 Task: Find a one-way flight from Savannah to Laramie on May 3 for 3 passengers in Premium economy, with specific airlines, 1 carry-on, 3 checked bags, and a budget up to 800, departing between 5:00 PM and 6:00 PM.
Action: Mouse moved to (294, 271)
Screenshot: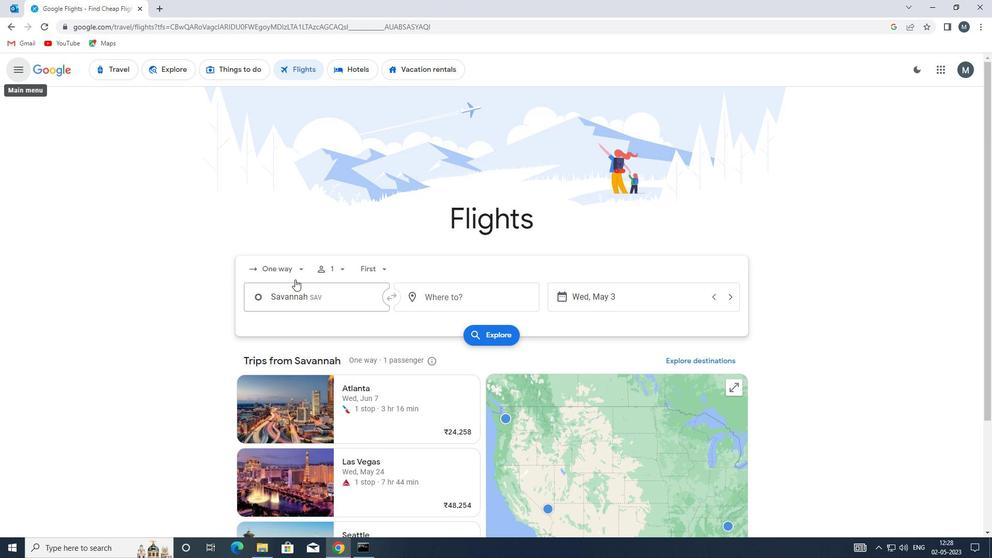 
Action: Mouse pressed left at (294, 271)
Screenshot: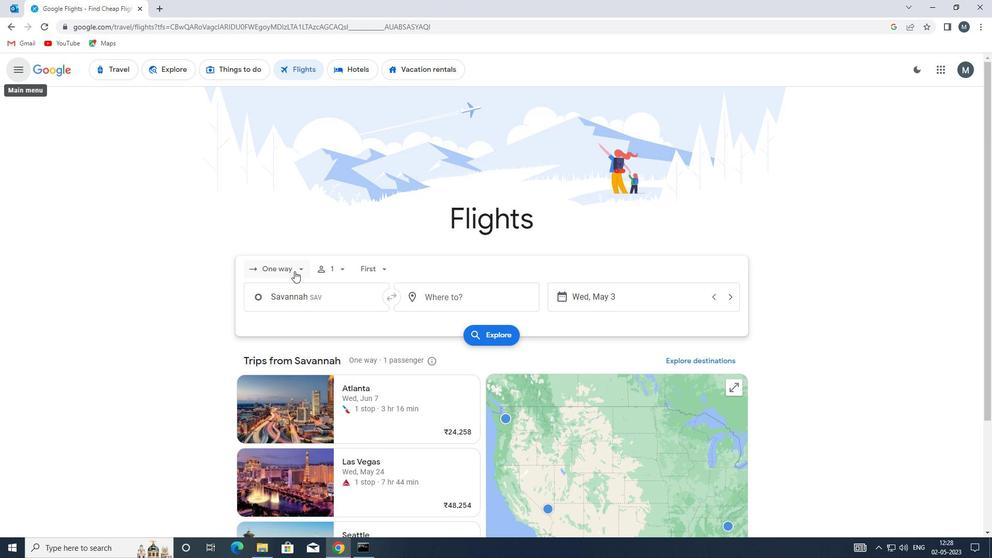 
Action: Mouse moved to (298, 317)
Screenshot: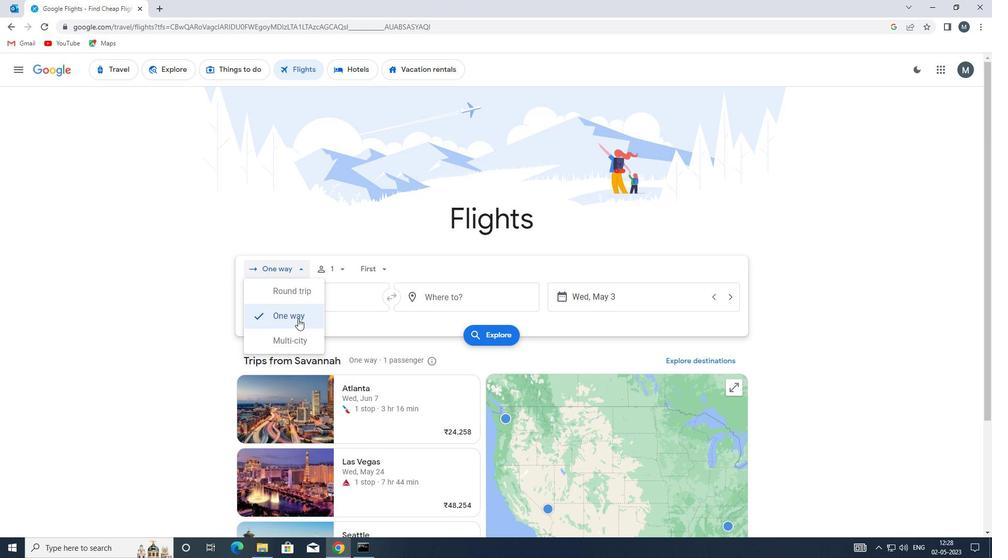 
Action: Mouse pressed left at (298, 317)
Screenshot: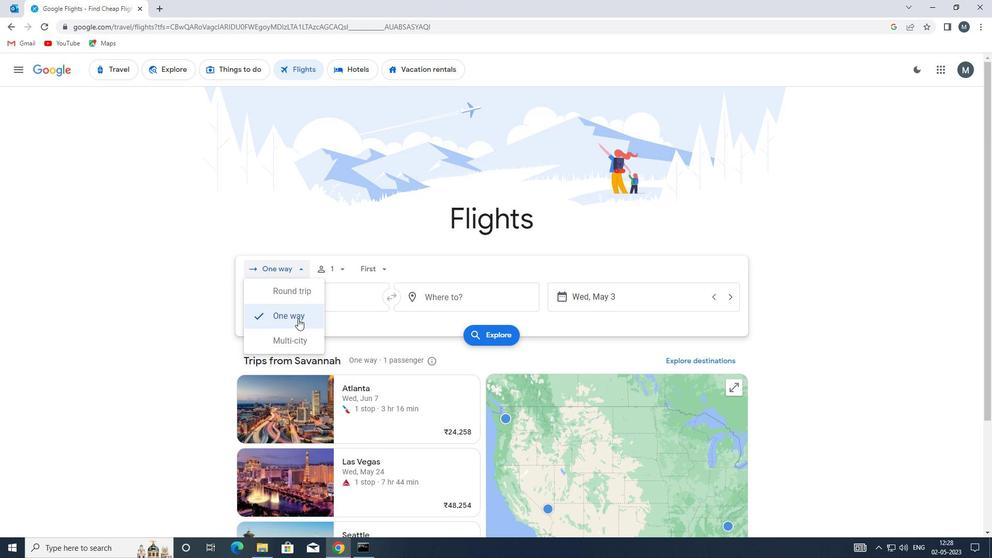 
Action: Mouse moved to (343, 269)
Screenshot: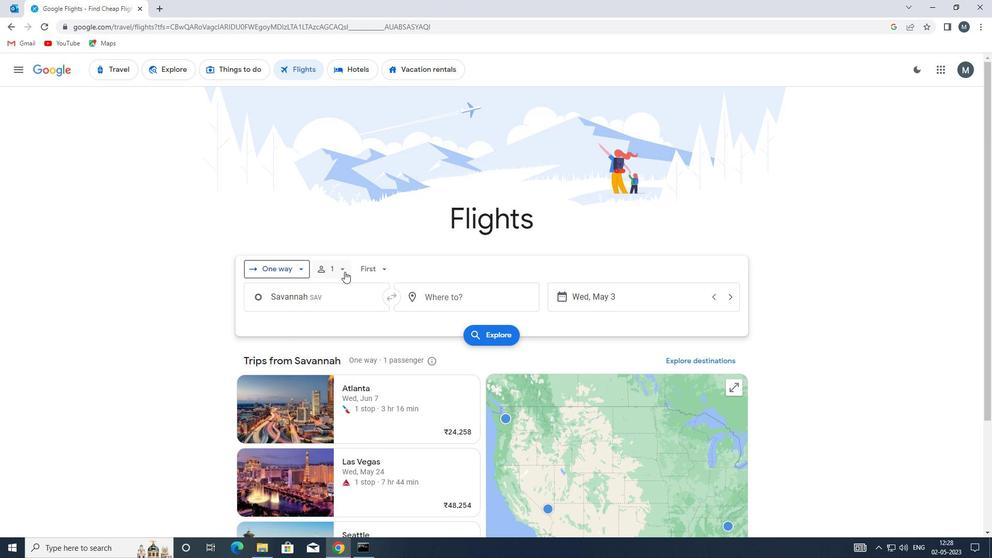 
Action: Mouse pressed left at (343, 269)
Screenshot: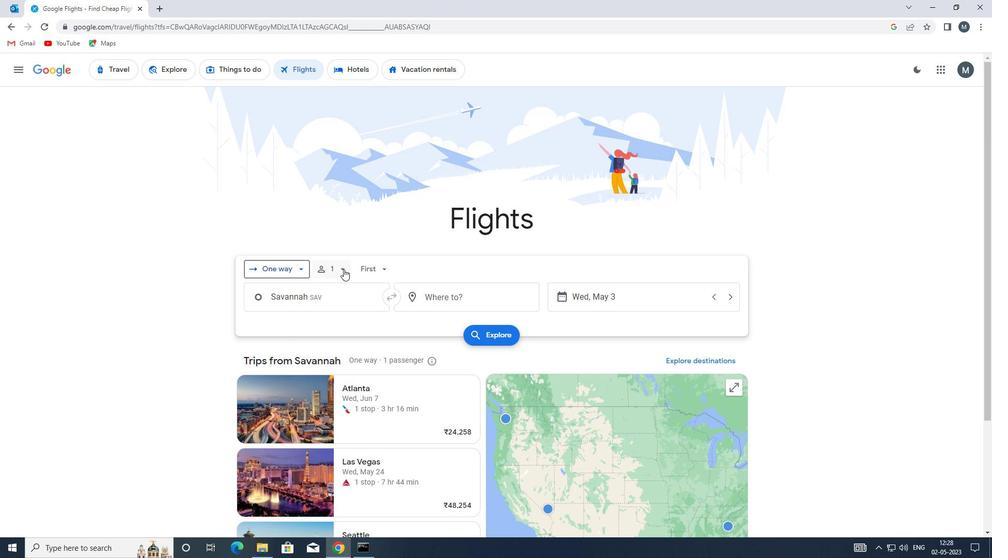 
Action: Mouse moved to (425, 348)
Screenshot: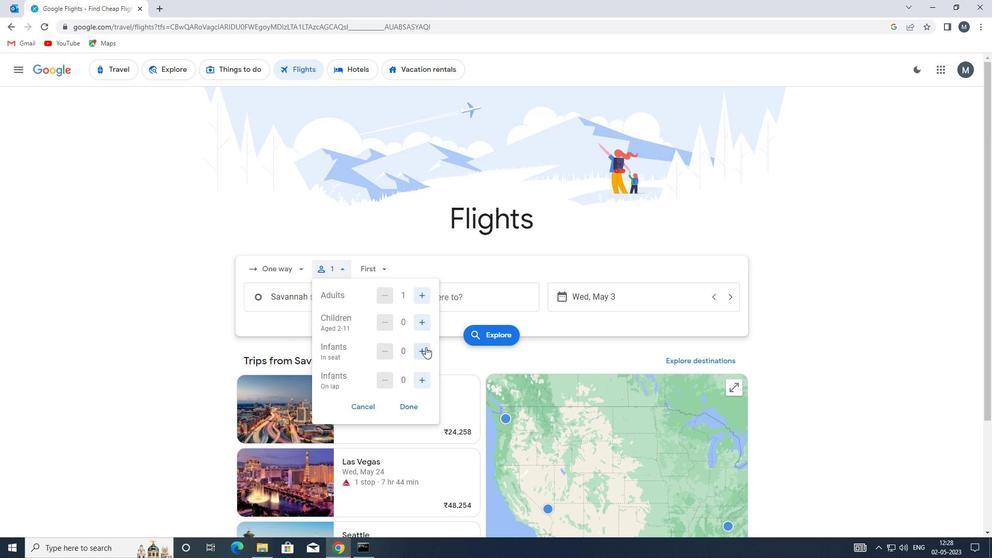 
Action: Mouse pressed left at (425, 348)
Screenshot: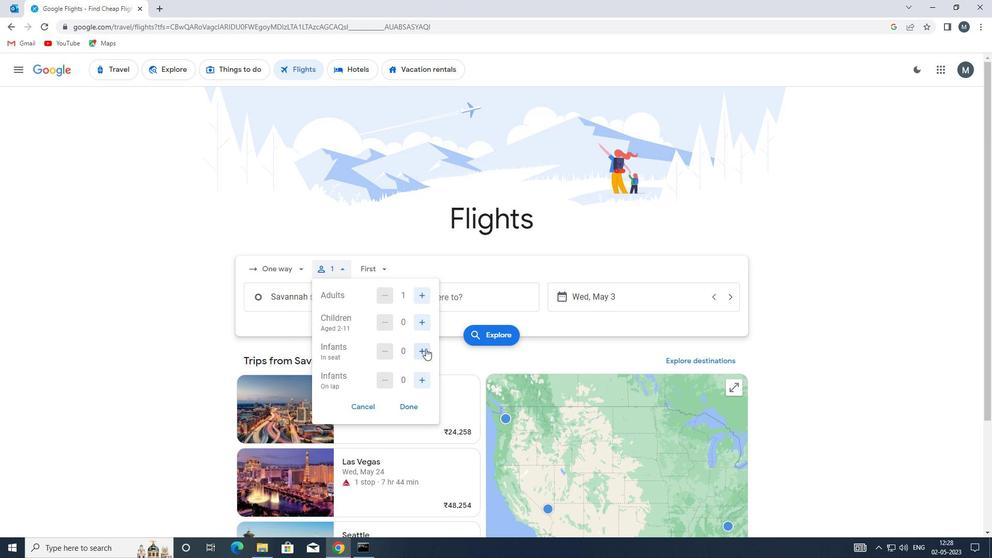 
Action: Mouse moved to (421, 319)
Screenshot: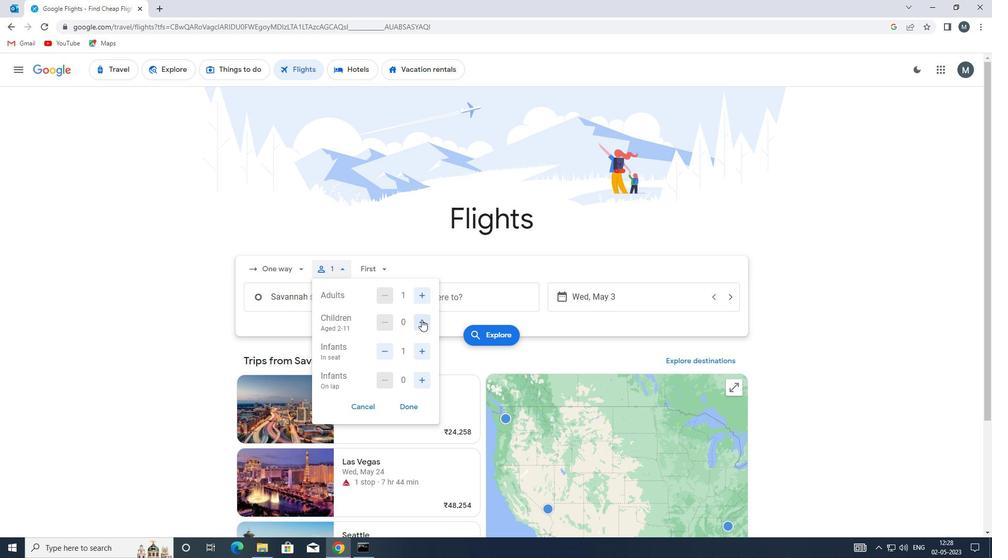 
Action: Mouse pressed left at (421, 319)
Screenshot: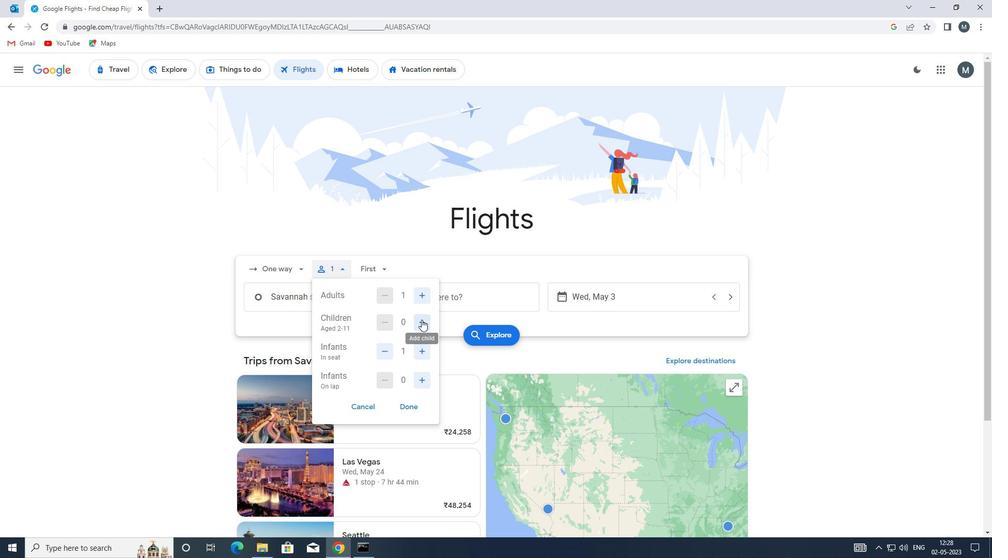 
Action: Mouse moved to (414, 403)
Screenshot: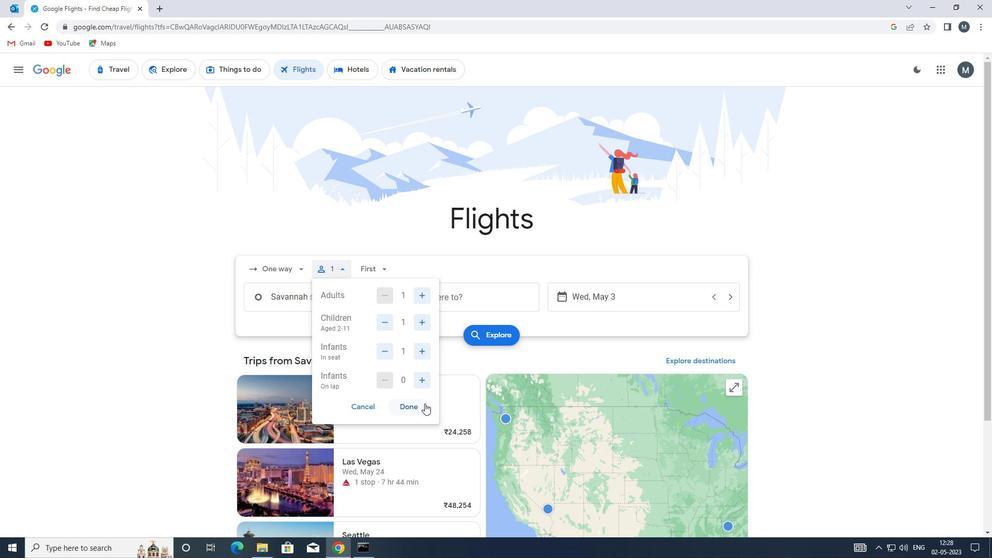 
Action: Mouse pressed left at (414, 403)
Screenshot: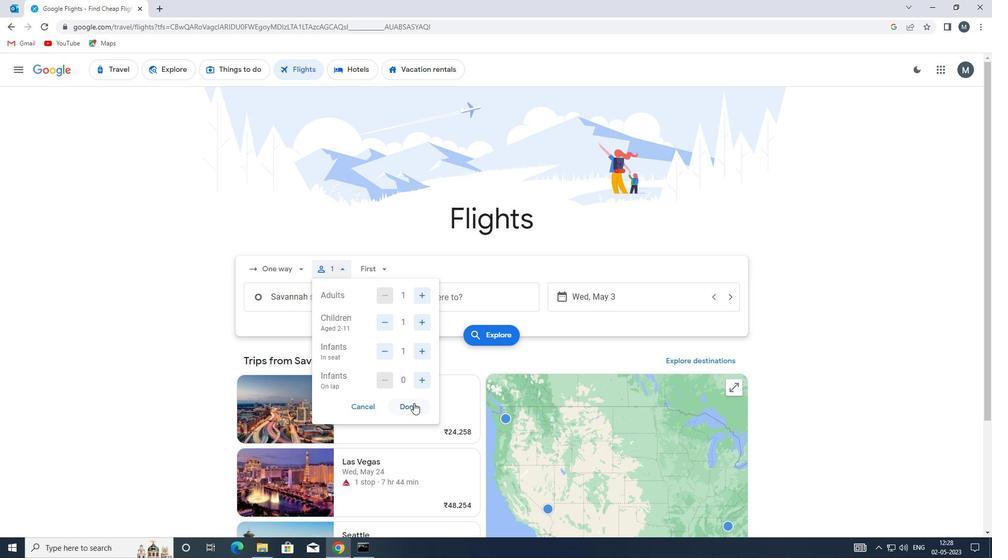 
Action: Mouse moved to (385, 271)
Screenshot: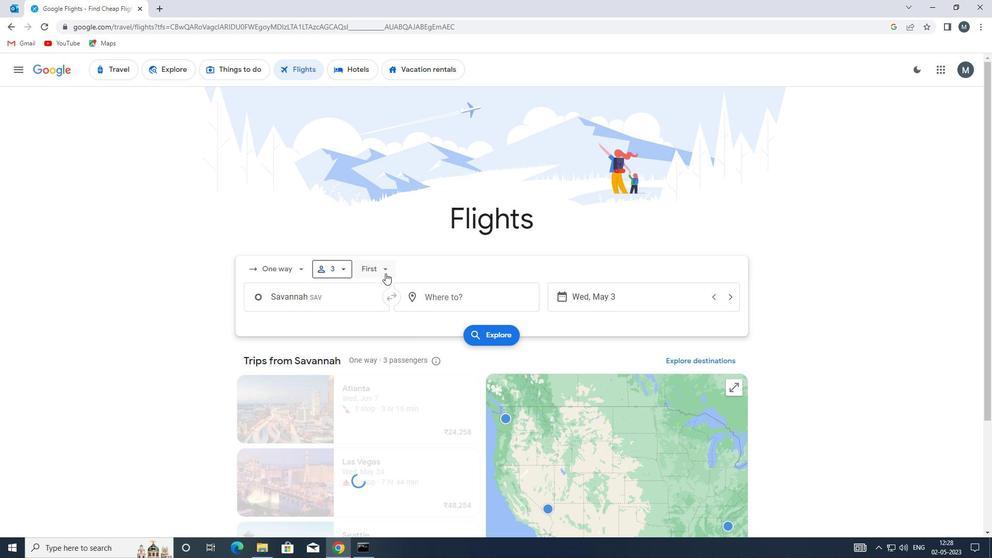 
Action: Mouse pressed left at (385, 271)
Screenshot: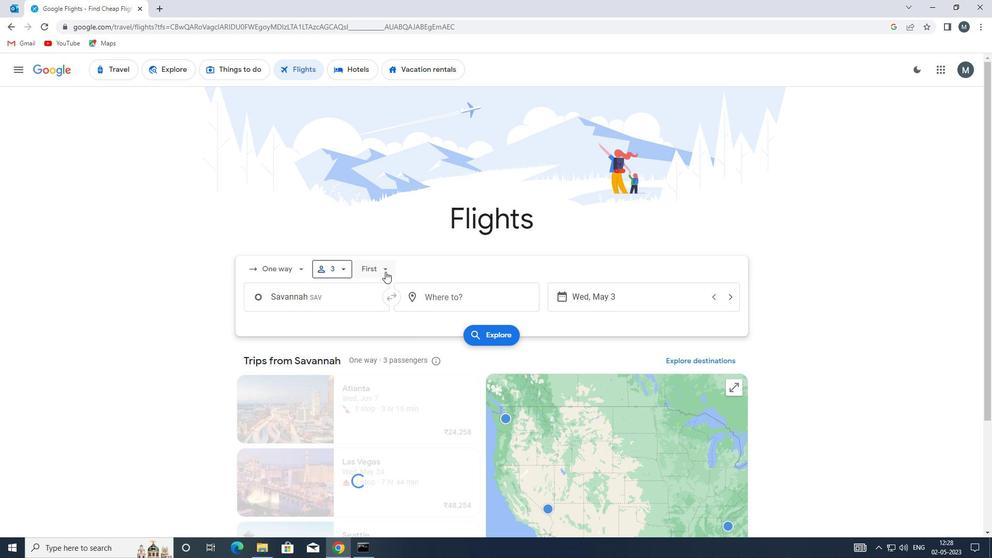 
Action: Mouse moved to (396, 318)
Screenshot: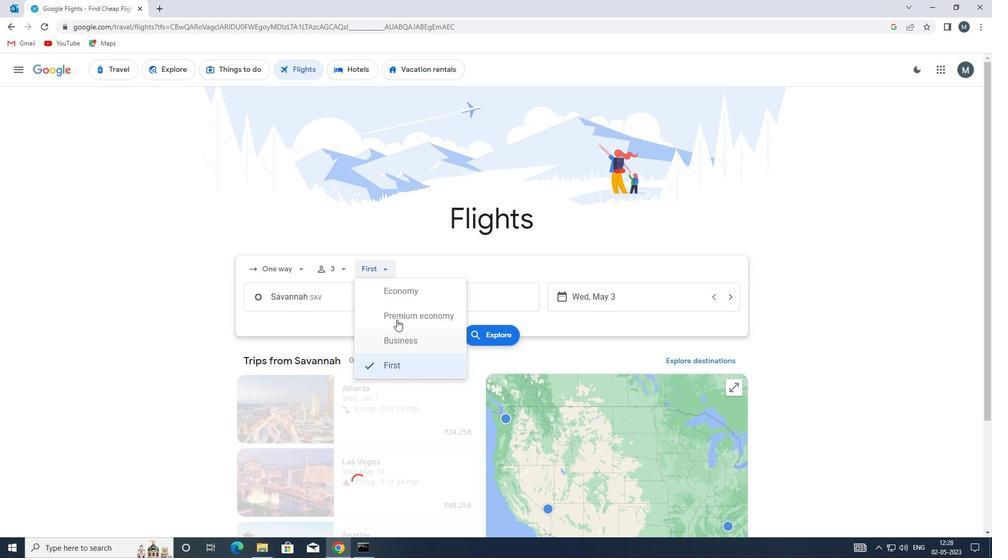 
Action: Mouse pressed left at (396, 318)
Screenshot: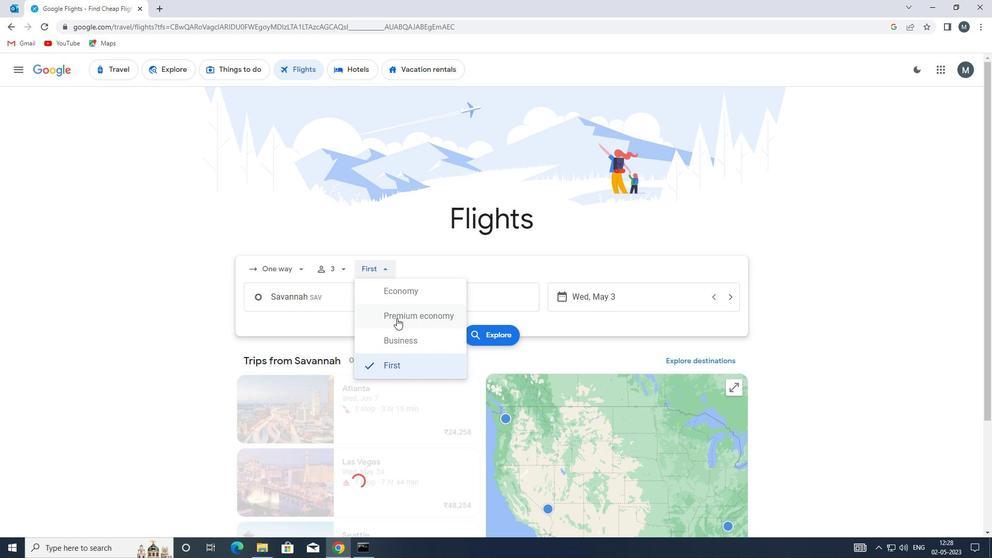 
Action: Mouse moved to (353, 299)
Screenshot: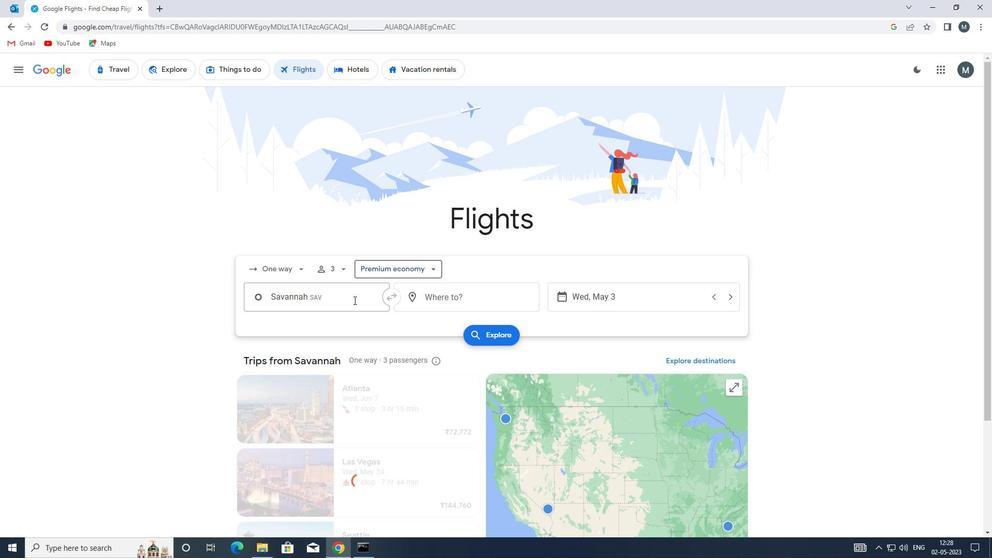 
Action: Mouse pressed left at (353, 299)
Screenshot: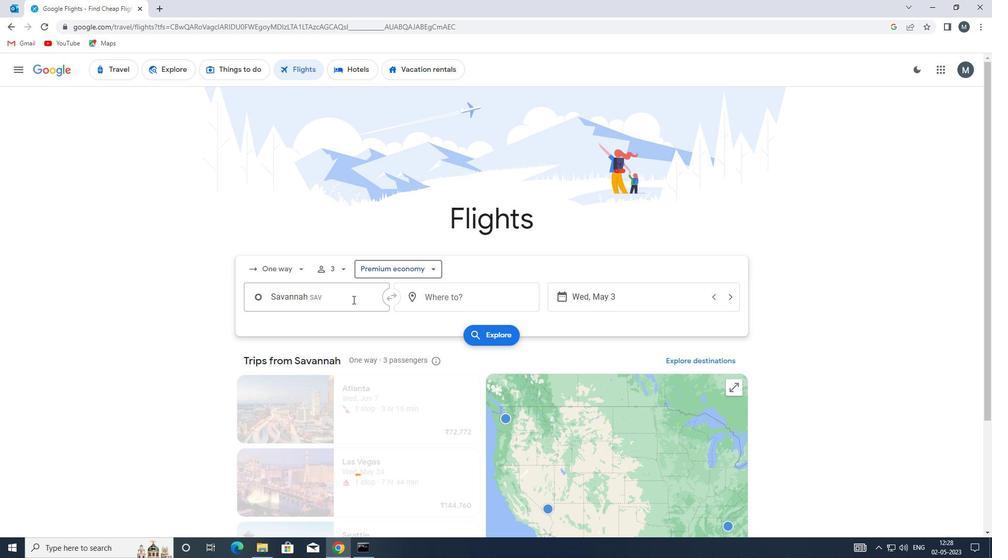 
Action: Key pressed <Key.enter>
Screenshot: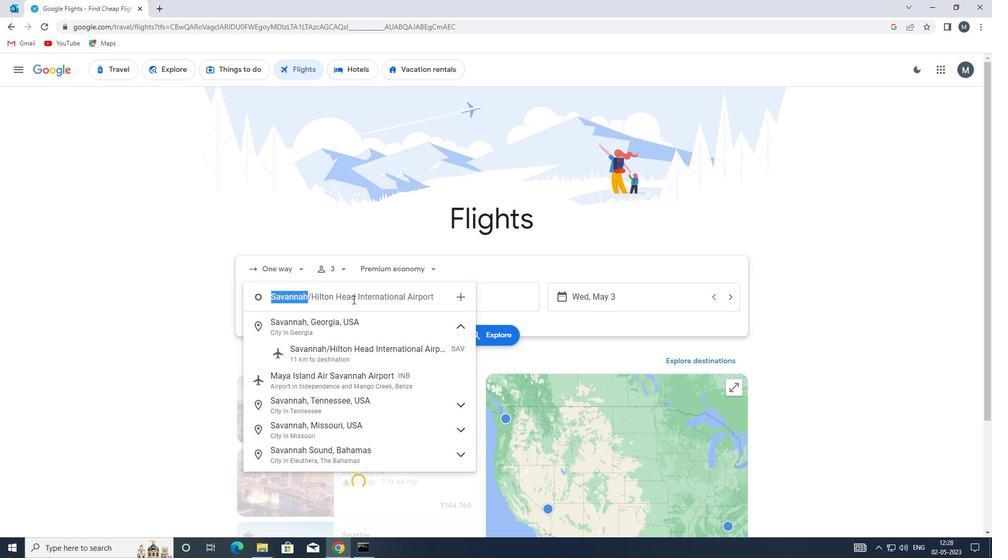 
Action: Mouse moved to (442, 298)
Screenshot: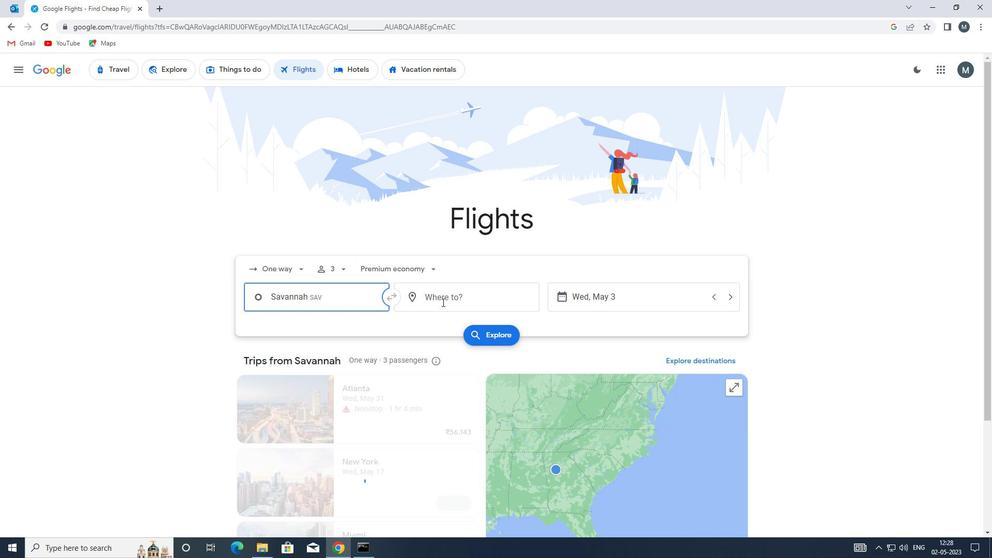 
Action: Mouse pressed left at (442, 298)
Screenshot: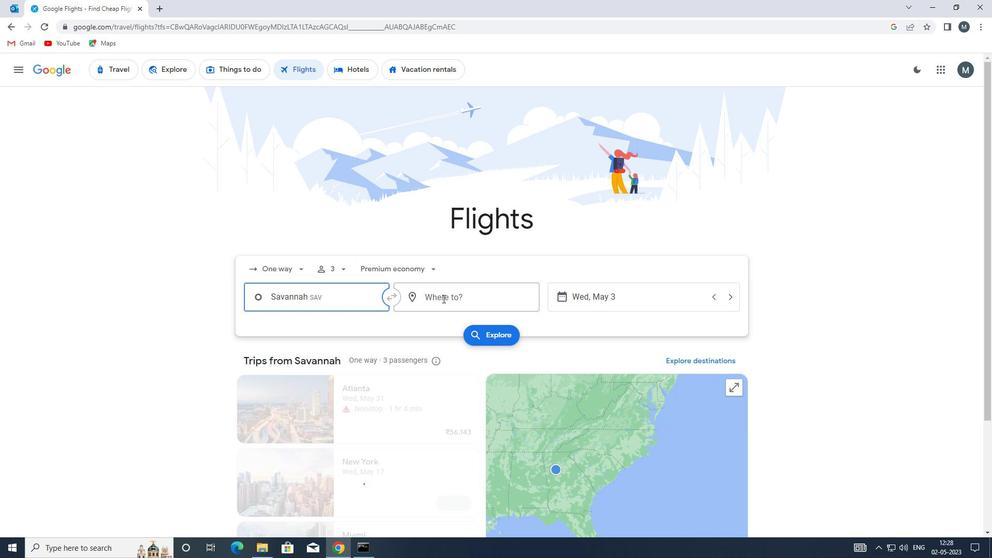 
Action: Key pressed lar
Screenshot: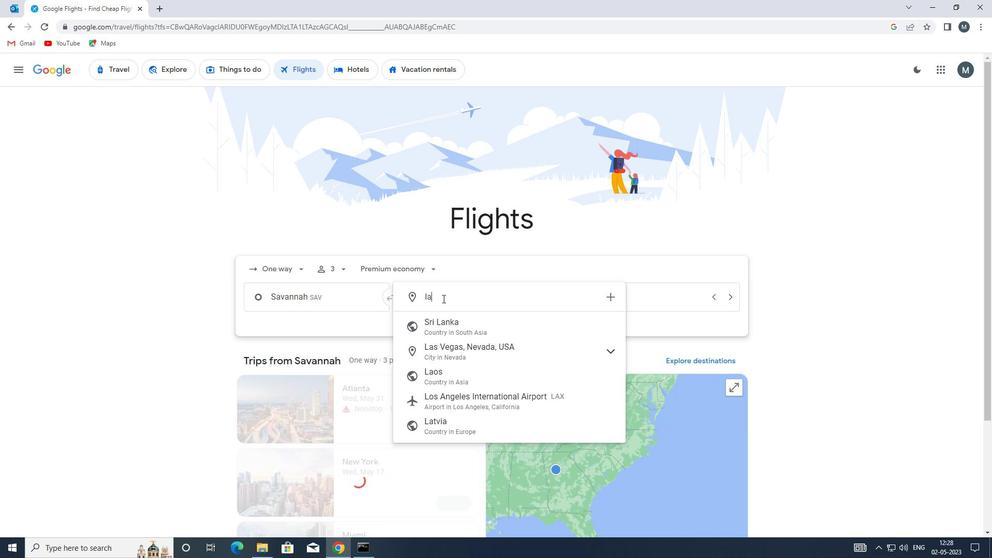 
Action: Mouse moved to (529, 326)
Screenshot: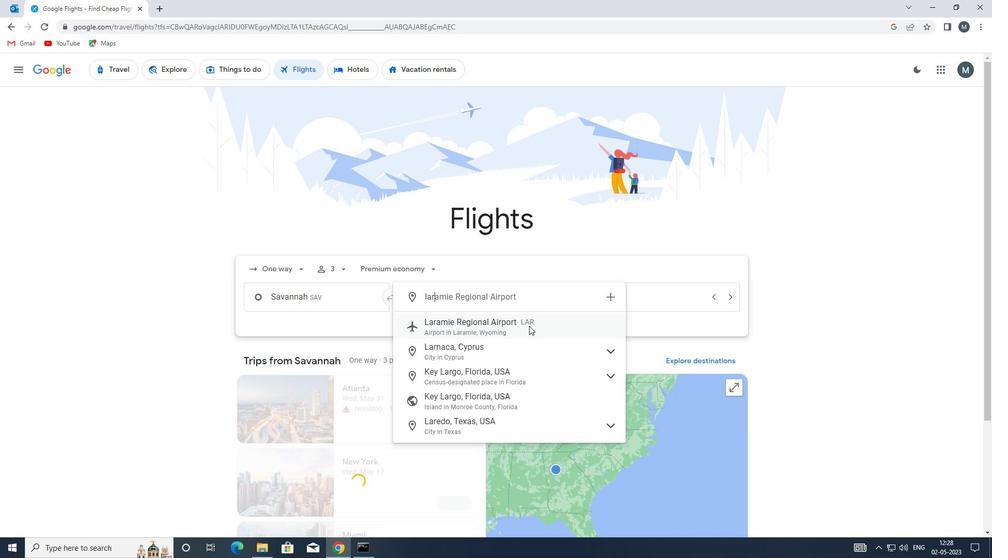 
Action: Mouse pressed left at (529, 326)
Screenshot: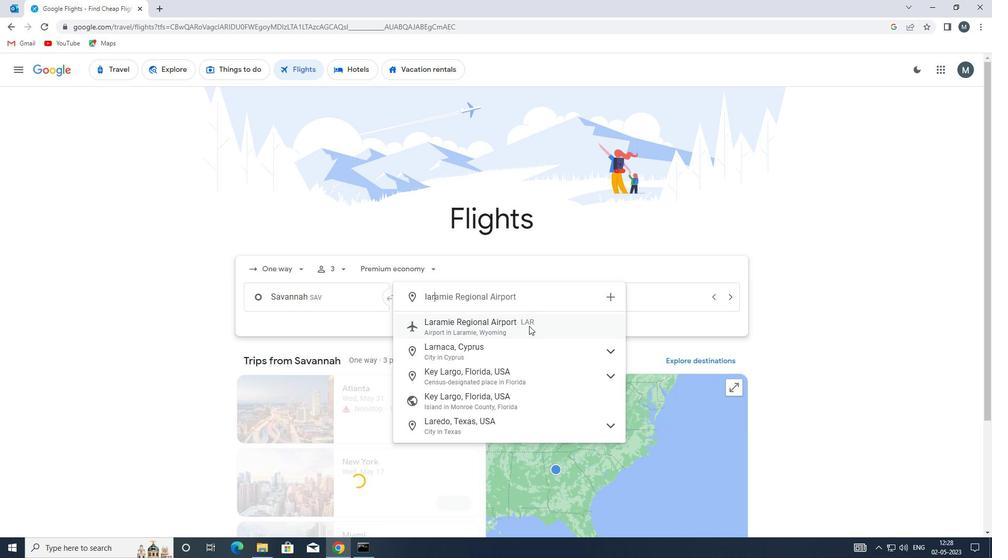 
Action: Mouse moved to (589, 297)
Screenshot: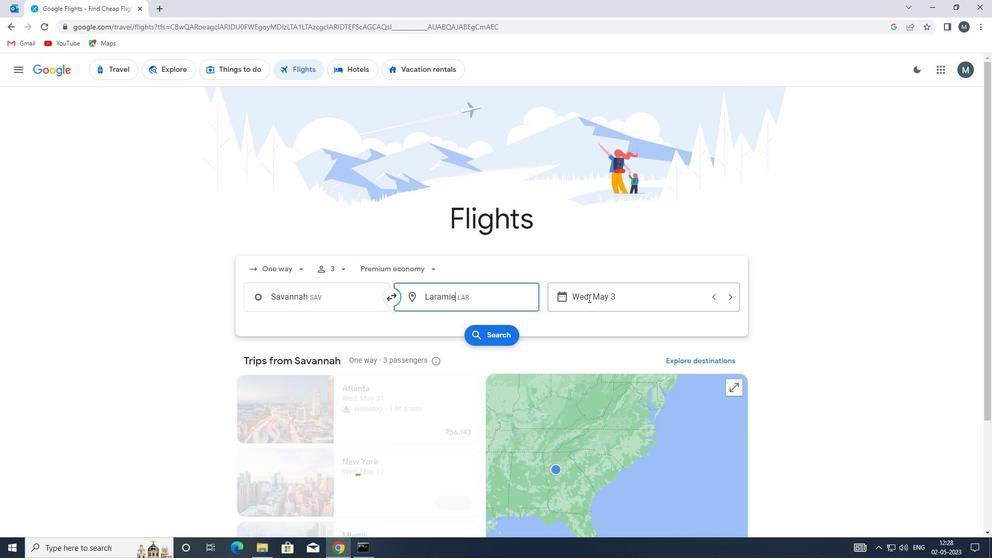 
Action: Mouse pressed left at (589, 297)
Screenshot: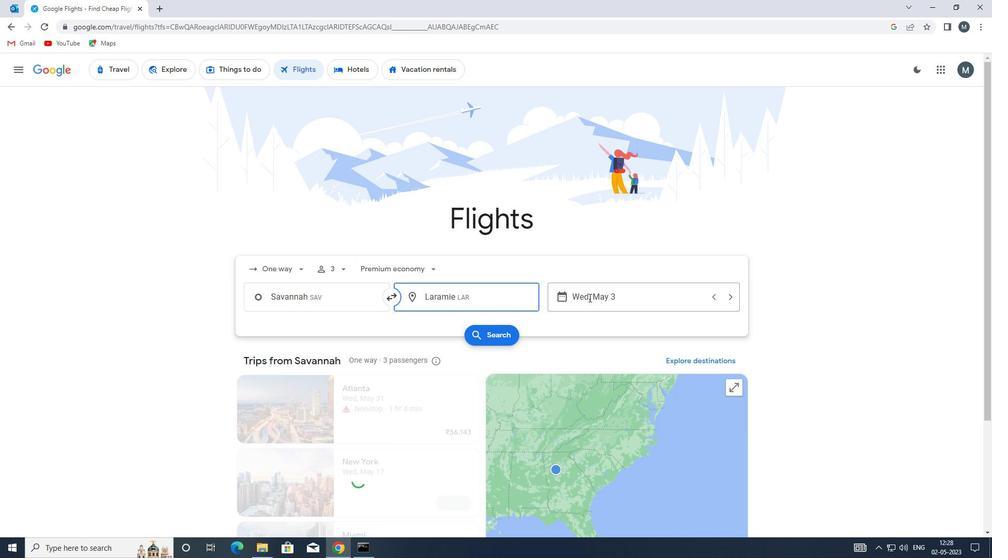 
Action: Mouse moved to (443, 353)
Screenshot: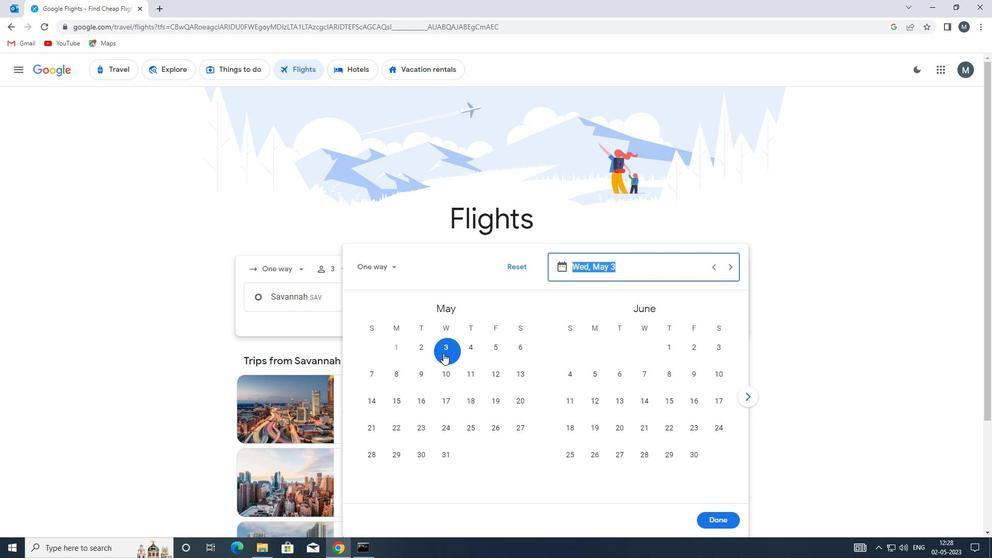 
Action: Mouse pressed left at (443, 353)
Screenshot: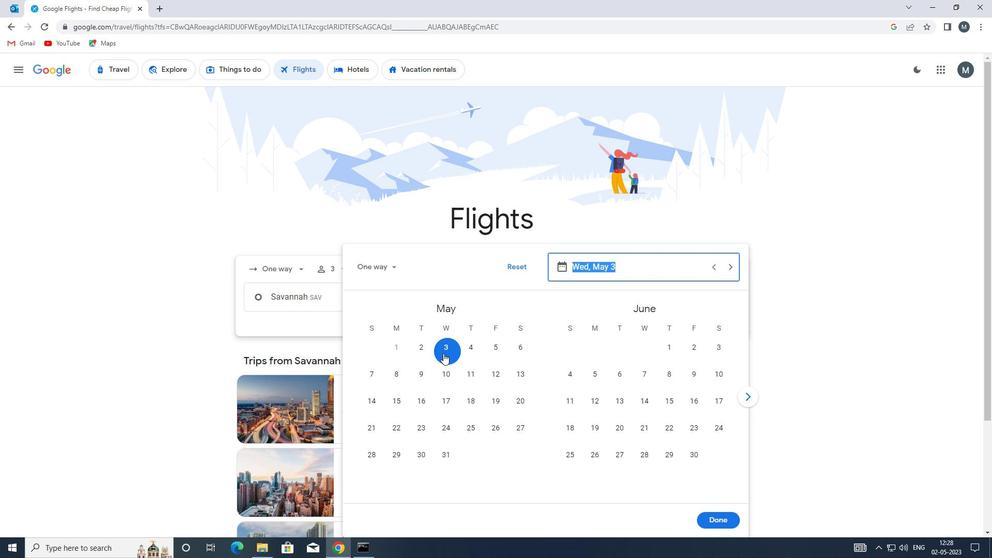 
Action: Mouse moved to (708, 518)
Screenshot: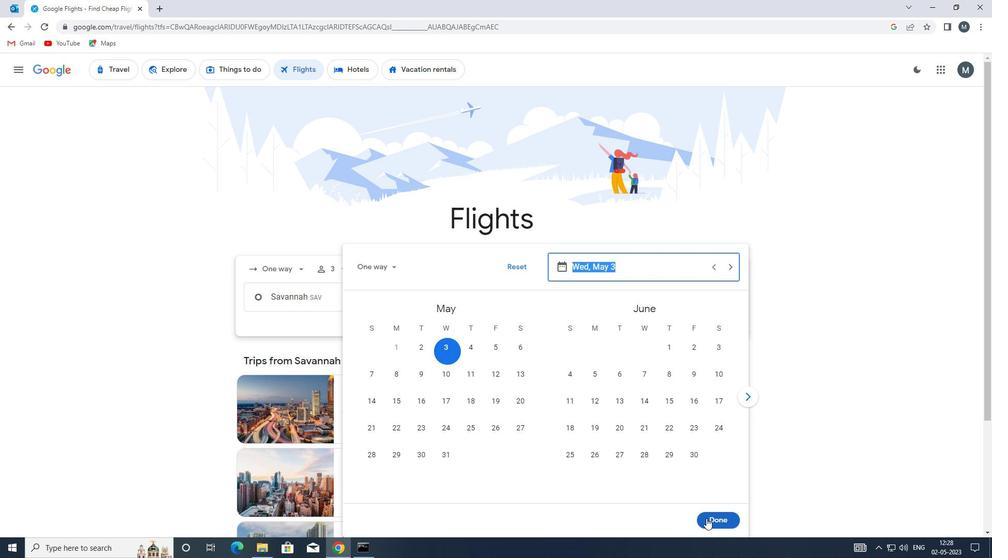 
Action: Mouse pressed left at (708, 518)
Screenshot: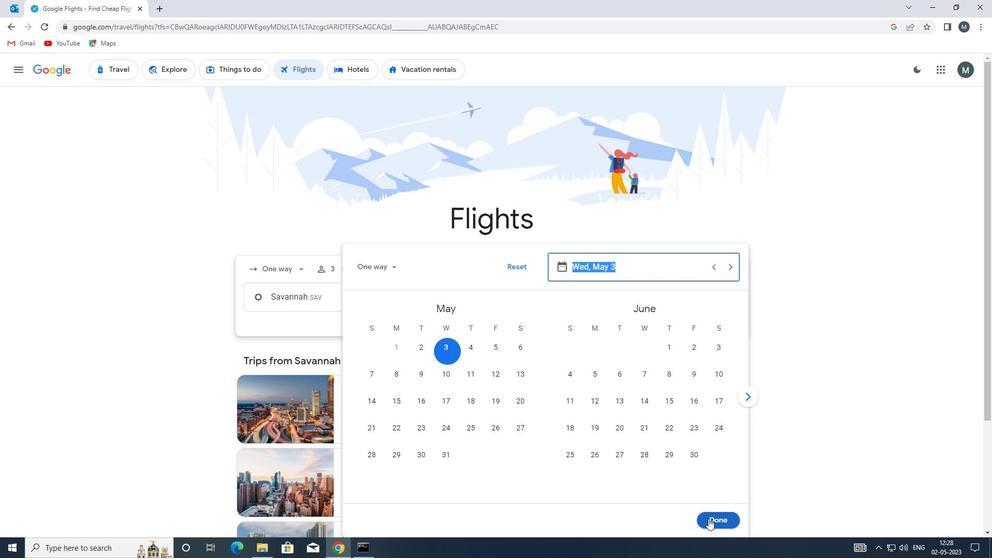 
Action: Mouse moved to (510, 331)
Screenshot: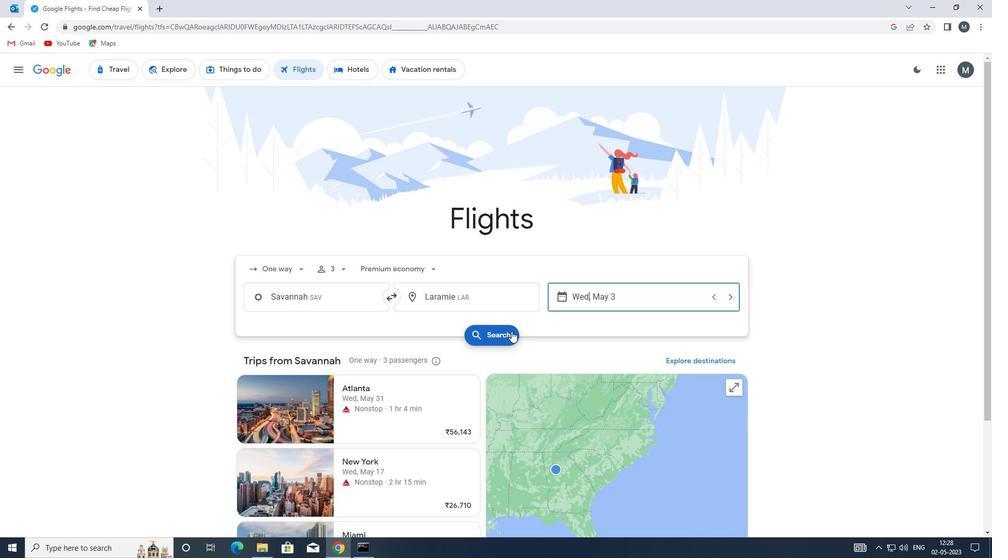 
Action: Mouse pressed left at (510, 331)
Screenshot: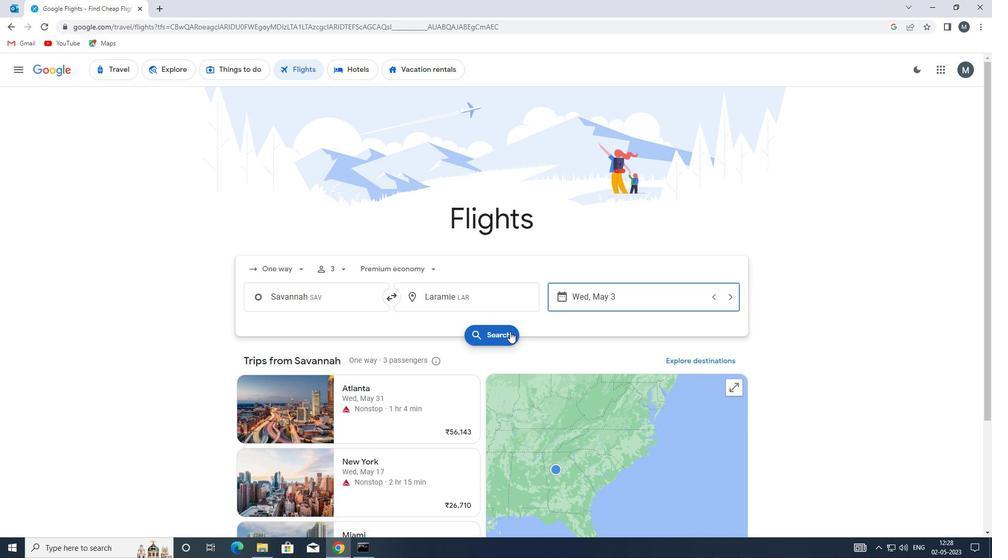 
Action: Mouse moved to (237, 164)
Screenshot: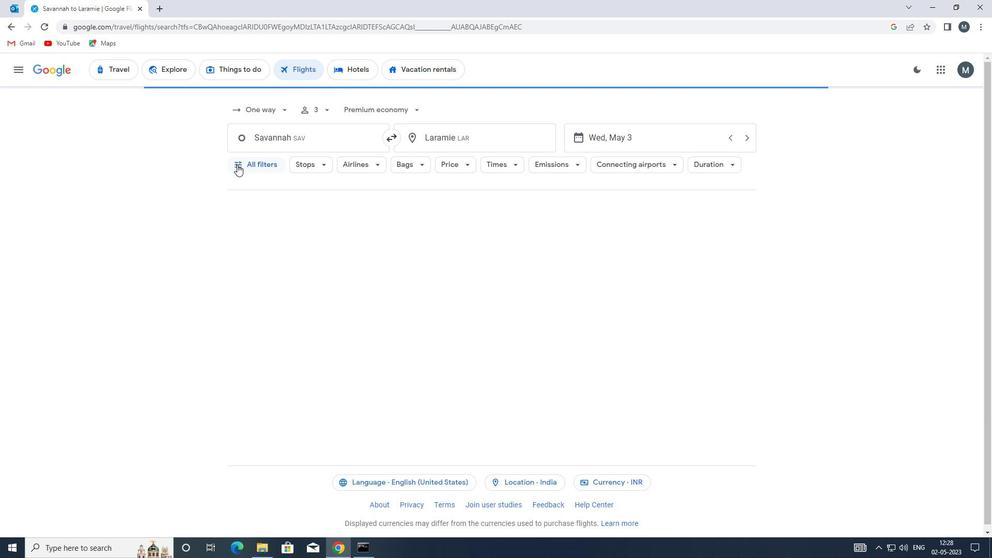 
Action: Mouse pressed left at (237, 164)
Screenshot: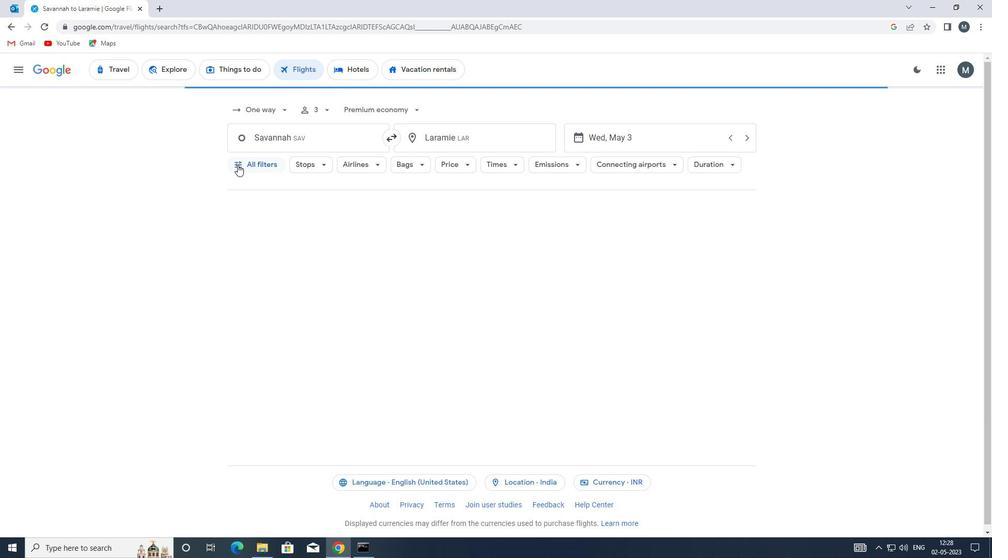 
Action: Mouse moved to (242, 282)
Screenshot: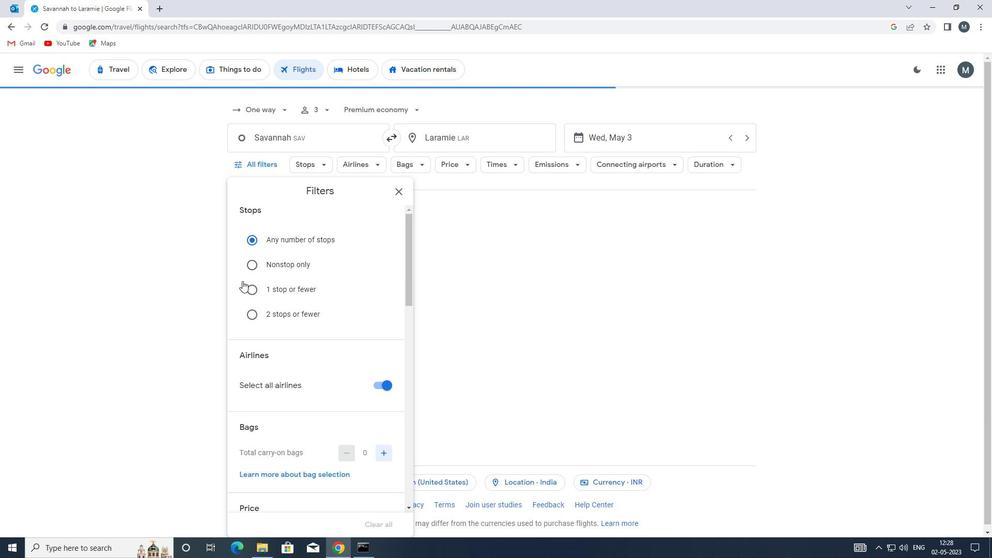 
Action: Mouse scrolled (242, 282) with delta (0, 0)
Screenshot: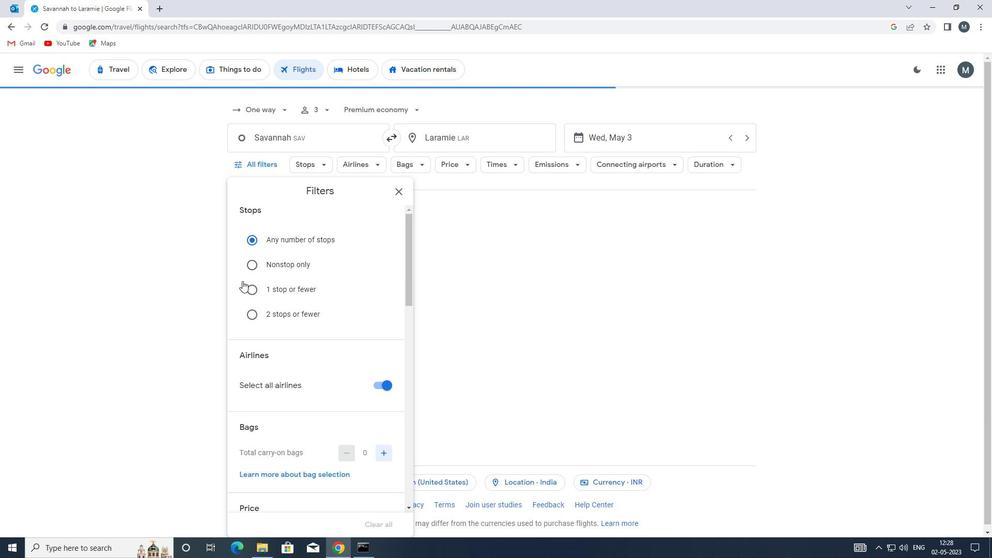 
Action: Mouse moved to (242, 286)
Screenshot: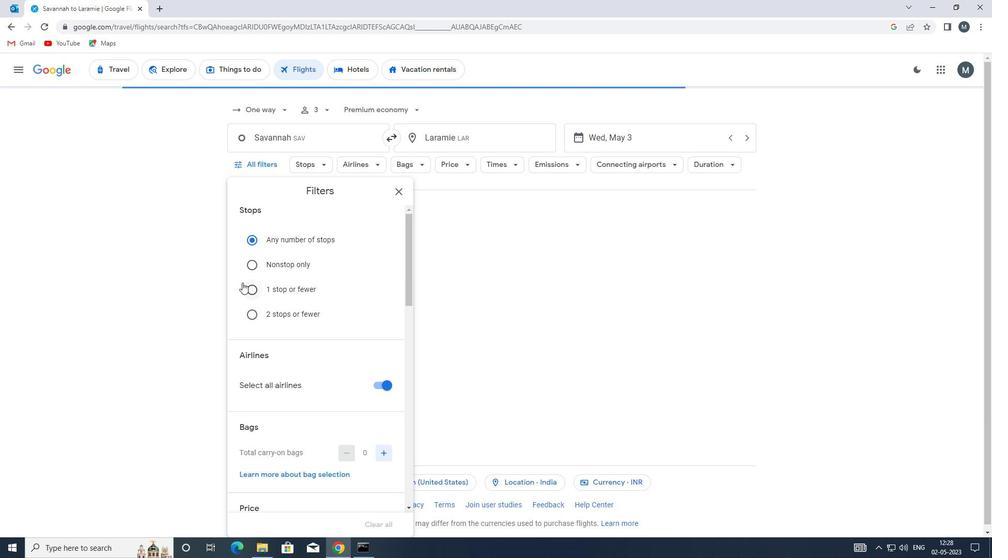 
Action: Mouse scrolled (242, 285) with delta (0, 0)
Screenshot: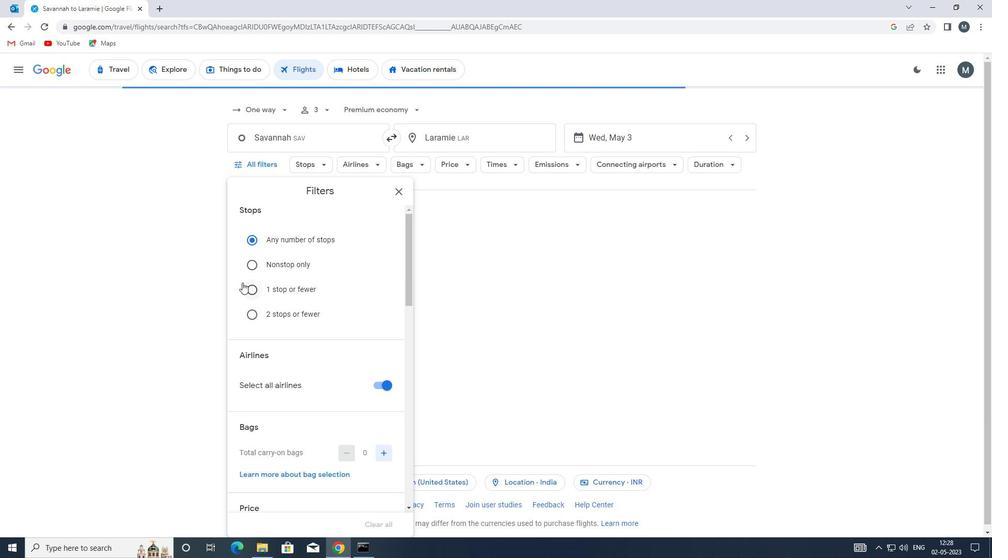 
Action: Mouse moved to (373, 281)
Screenshot: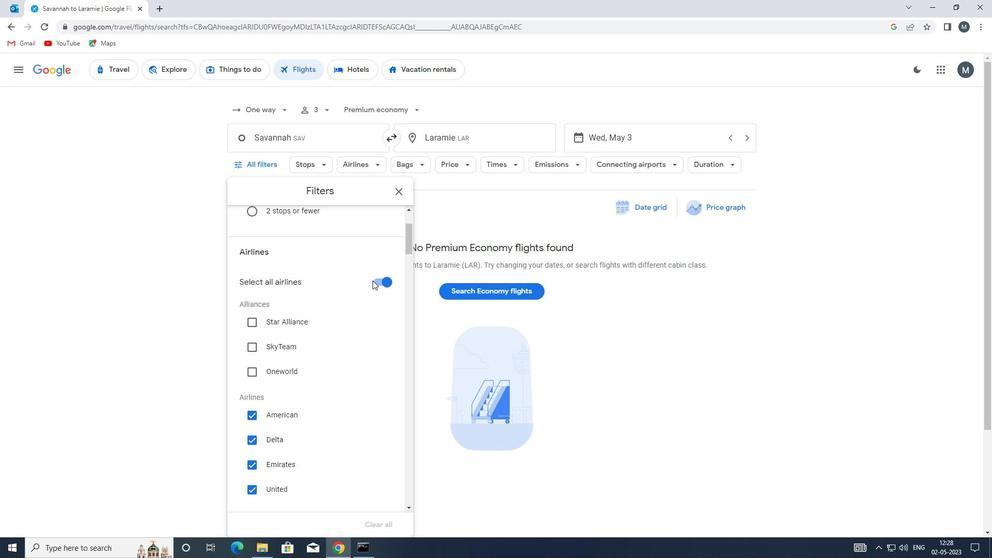 
Action: Mouse pressed left at (373, 281)
Screenshot: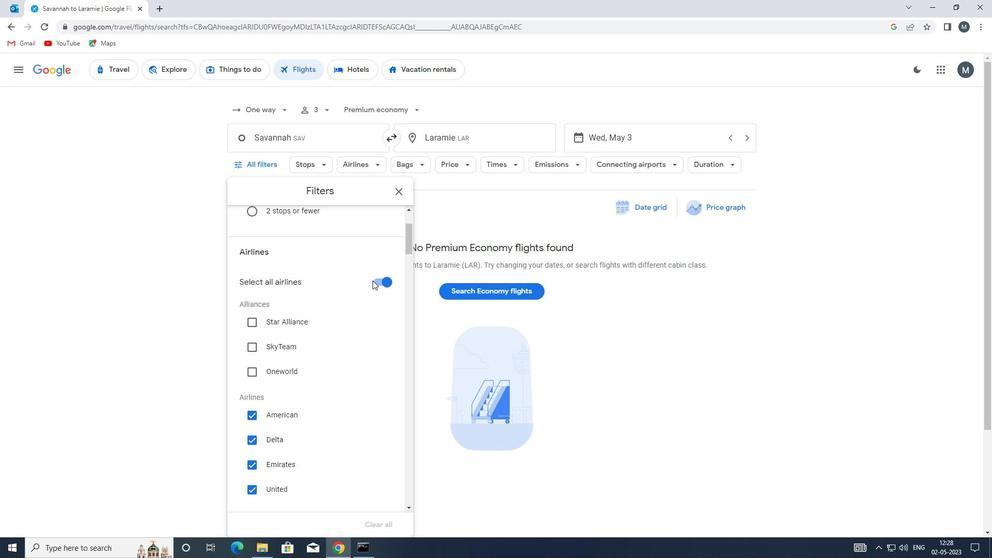 
Action: Mouse moved to (379, 279)
Screenshot: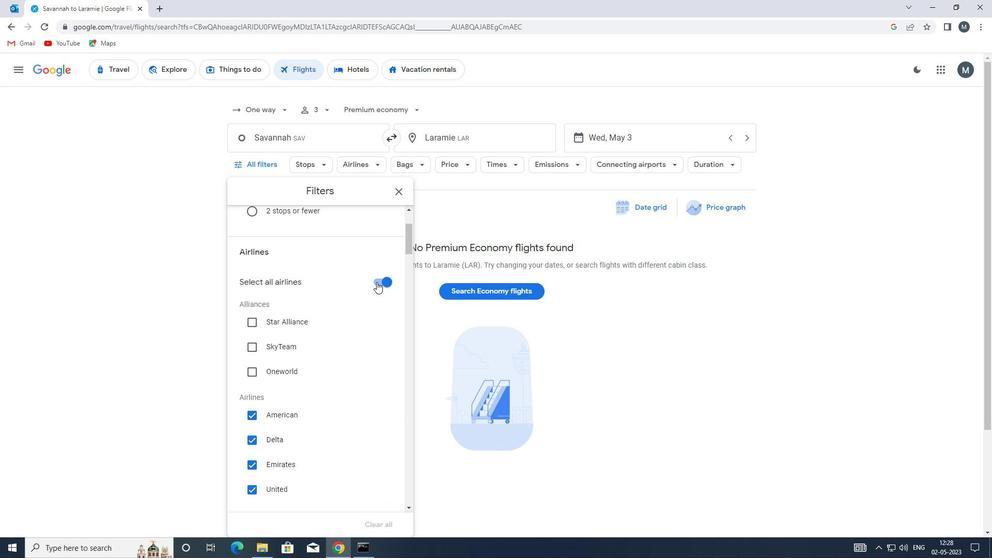 
Action: Mouse pressed left at (379, 279)
Screenshot: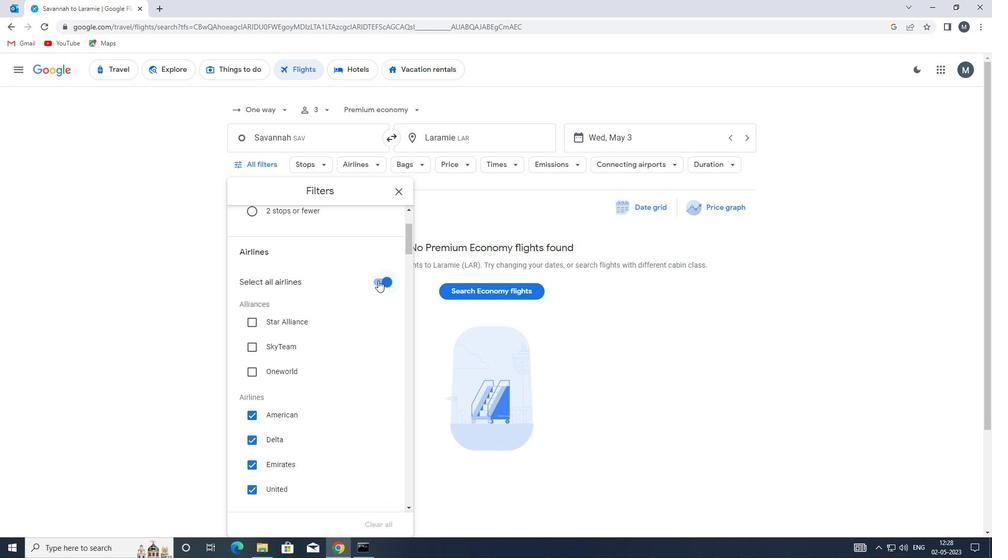 
Action: Mouse moved to (285, 383)
Screenshot: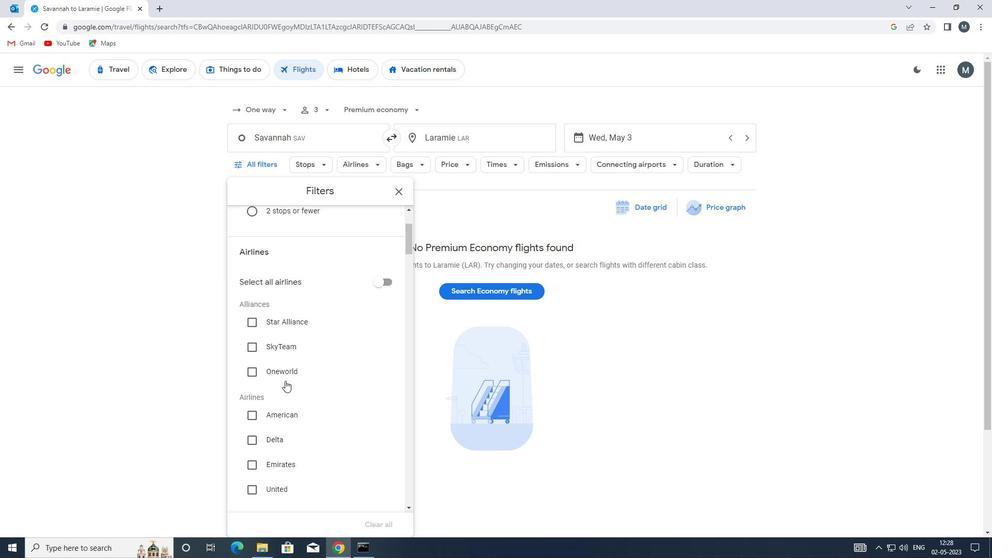 
Action: Mouse scrolled (285, 383) with delta (0, 0)
Screenshot: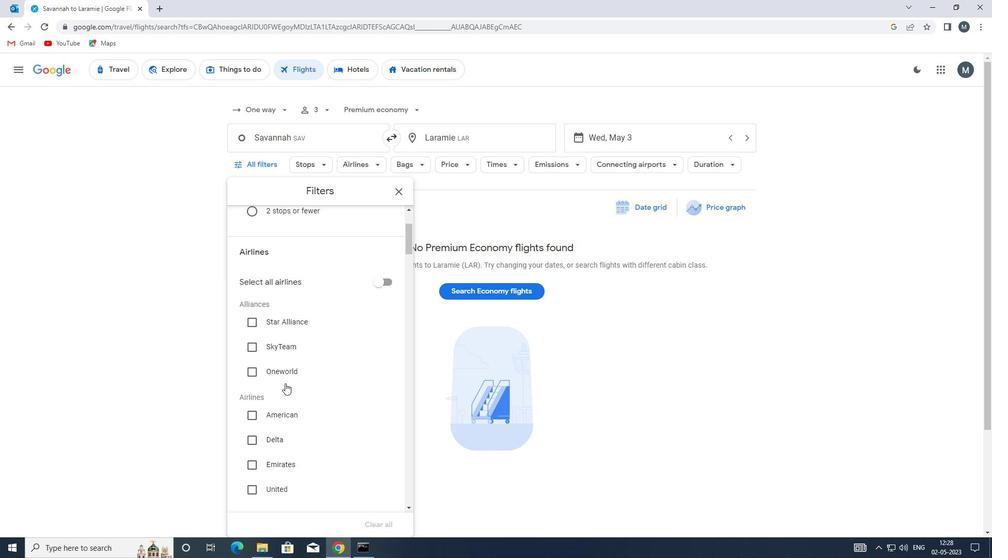 
Action: Mouse scrolled (285, 383) with delta (0, 0)
Screenshot: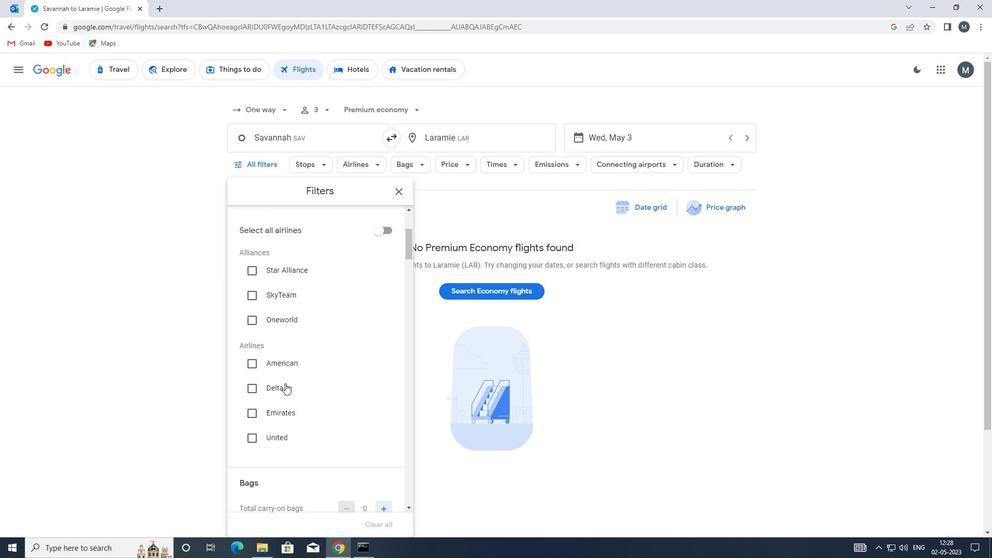 
Action: Mouse moved to (288, 380)
Screenshot: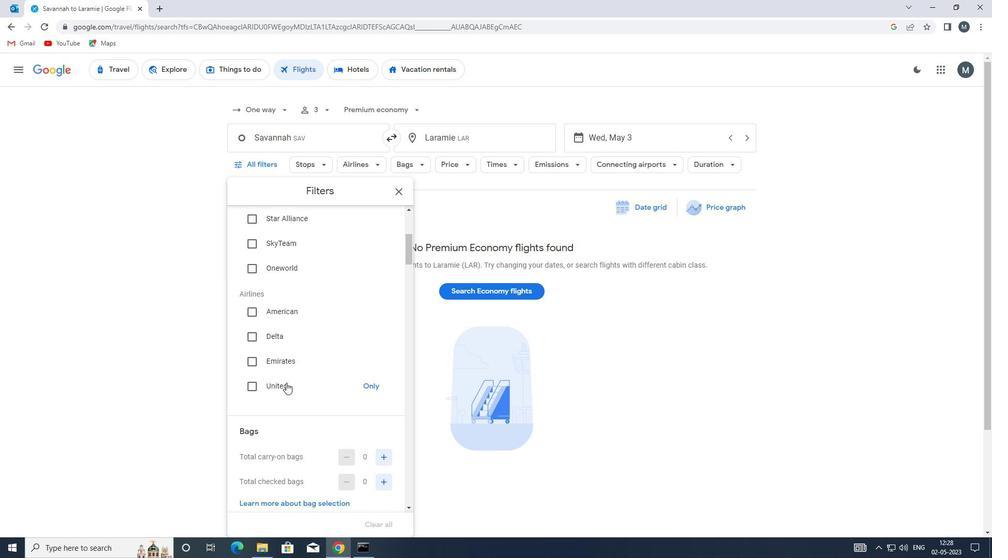 
Action: Mouse scrolled (288, 380) with delta (0, 0)
Screenshot: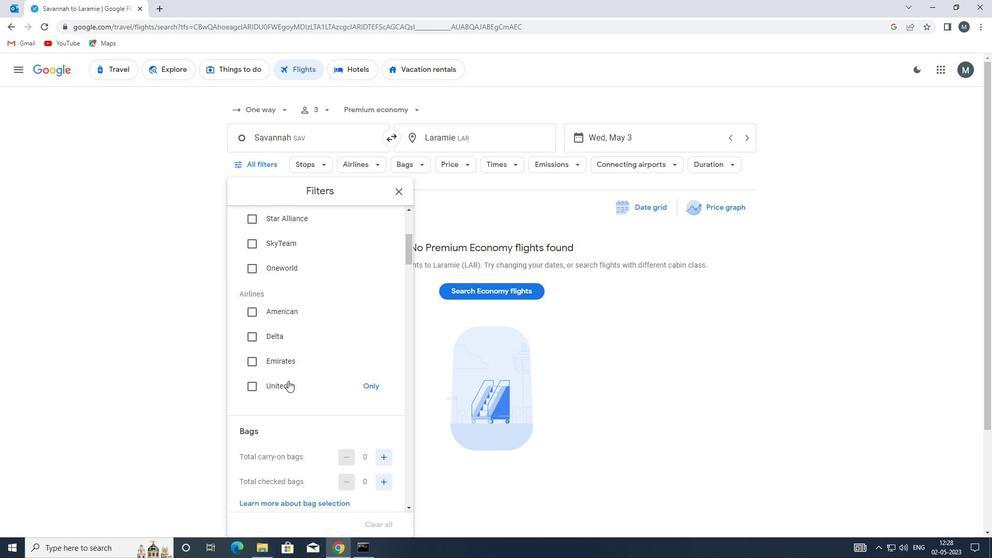 
Action: Mouse moved to (289, 385)
Screenshot: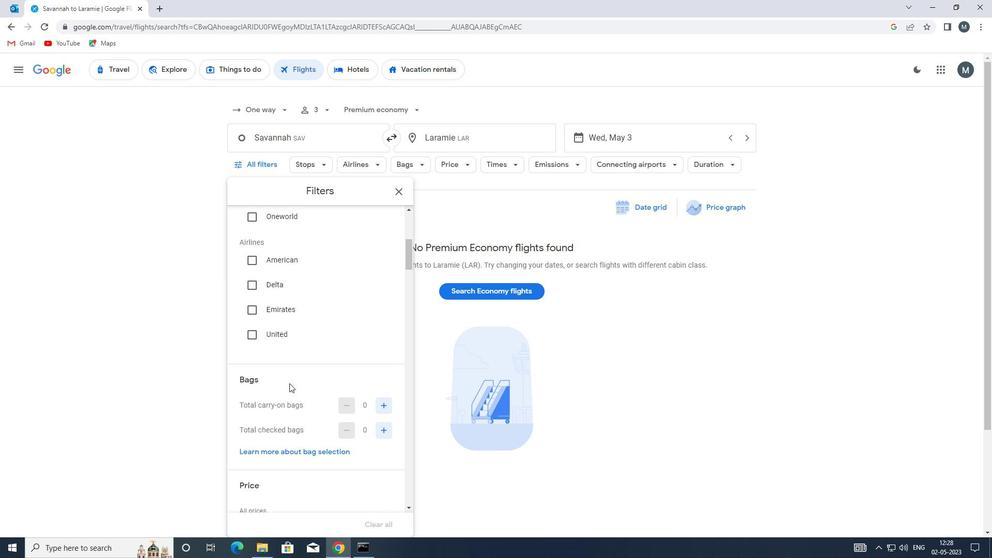 
Action: Mouse scrolled (289, 384) with delta (0, 0)
Screenshot: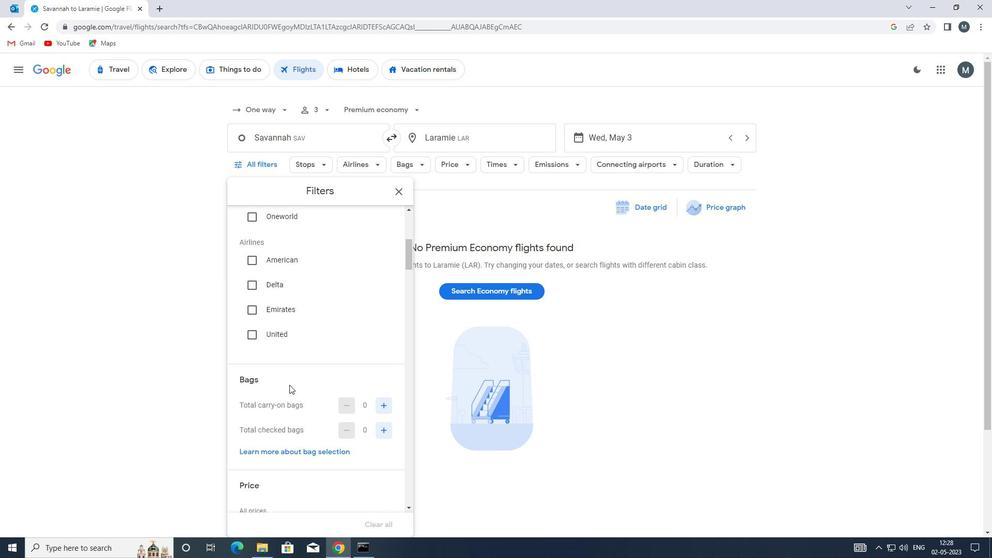
Action: Mouse moved to (380, 352)
Screenshot: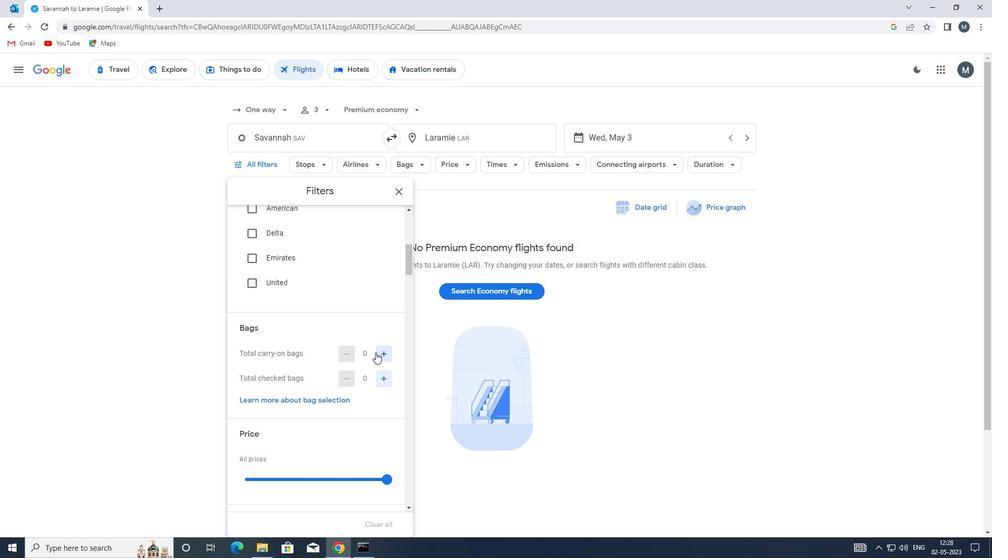 
Action: Mouse pressed left at (380, 352)
Screenshot: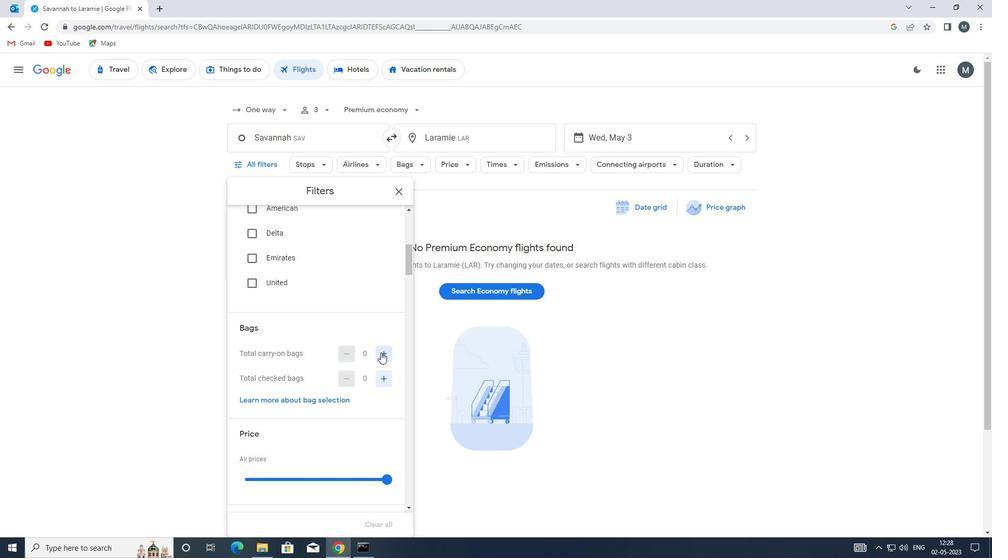 
Action: Mouse moved to (381, 352)
Screenshot: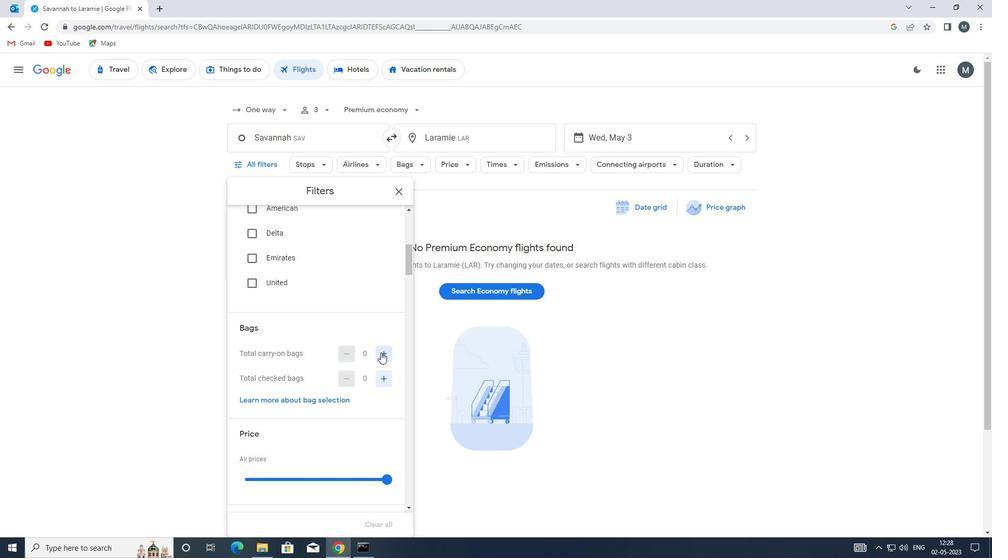 
Action: Mouse pressed left at (381, 352)
Screenshot: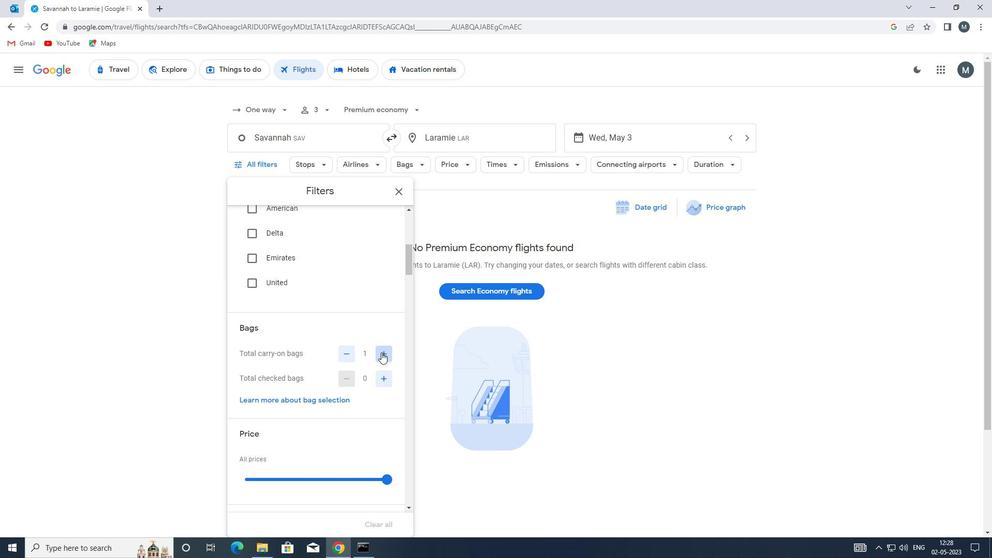 
Action: Mouse moved to (382, 377)
Screenshot: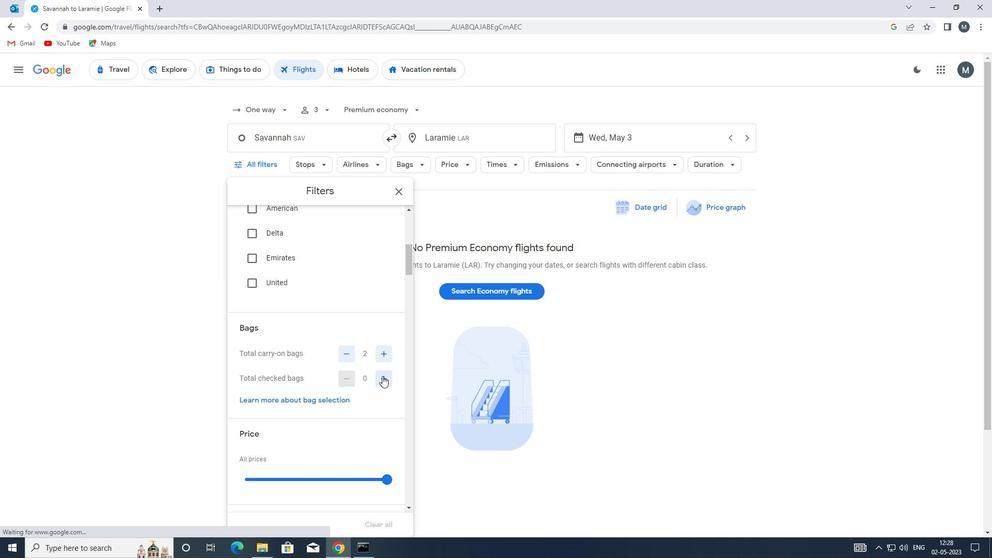 
Action: Mouse pressed left at (382, 377)
Screenshot: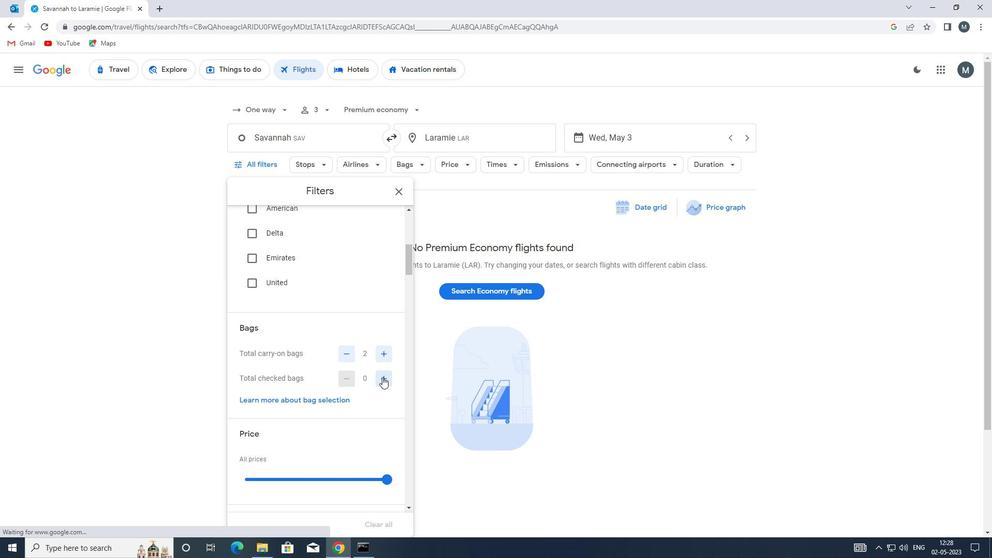 
Action: Mouse pressed left at (382, 377)
Screenshot: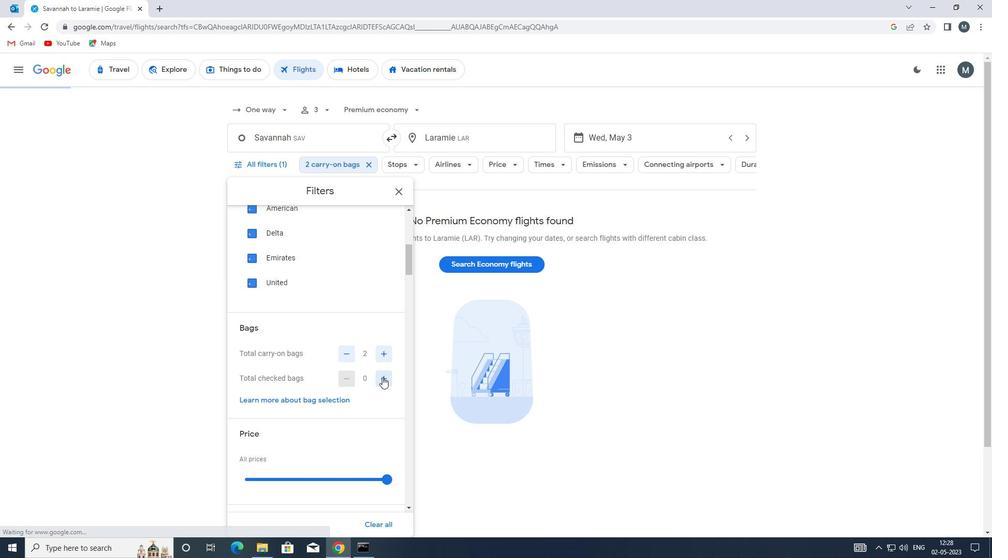 
Action: Mouse pressed left at (382, 377)
Screenshot: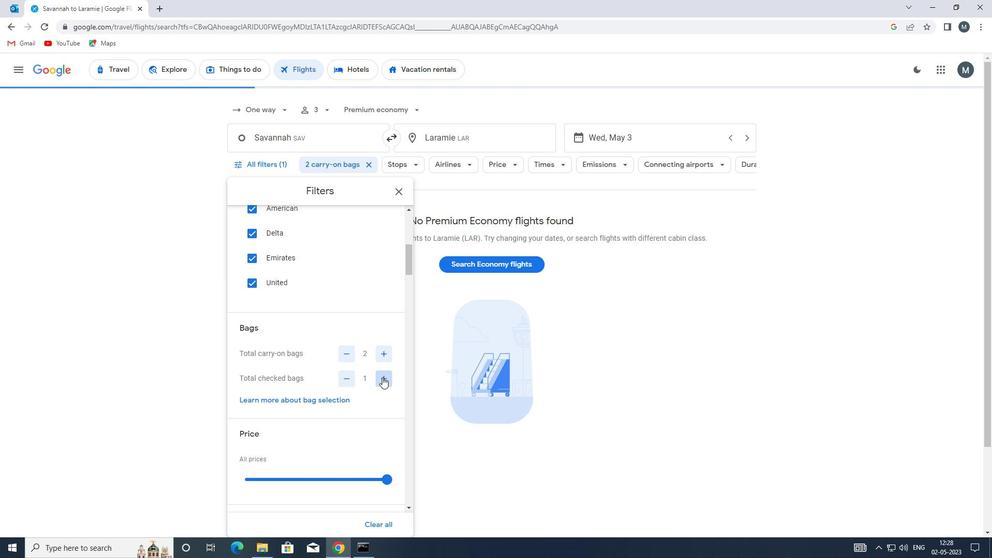 
Action: Mouse moved to (383, 377)
Screenshot: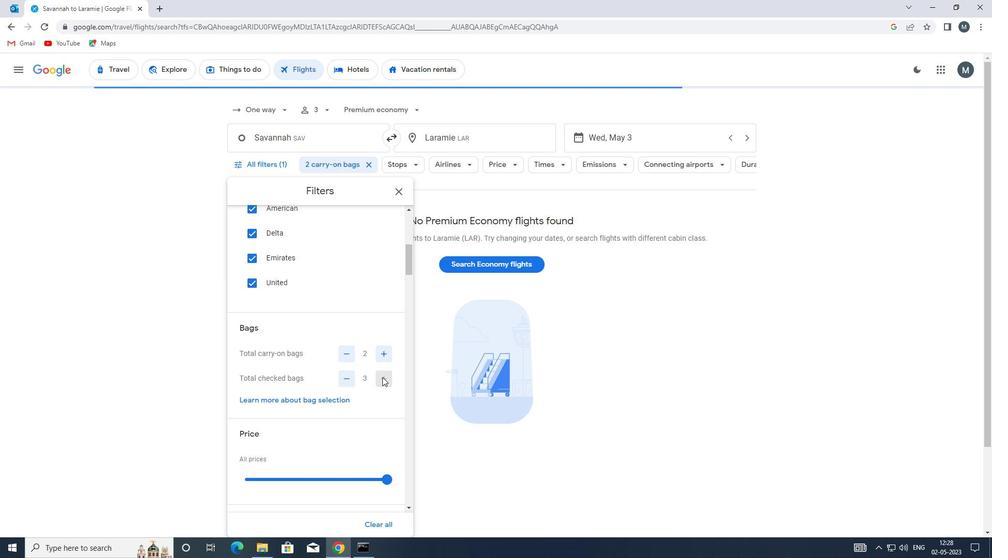 
Action: Mouse pressed left at (383, 377)
Screenshot: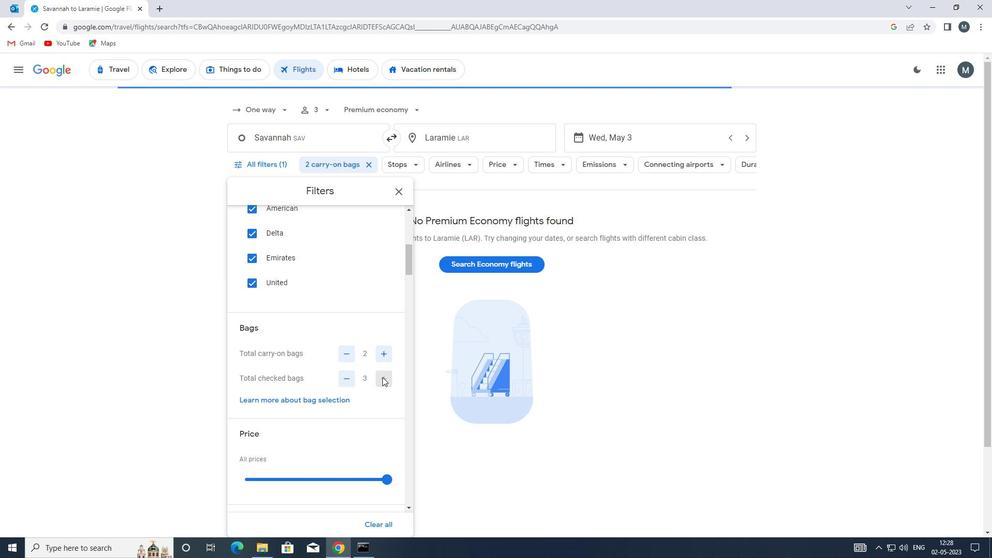 
Action: Mouse moved to (383, 377)
Screenshot: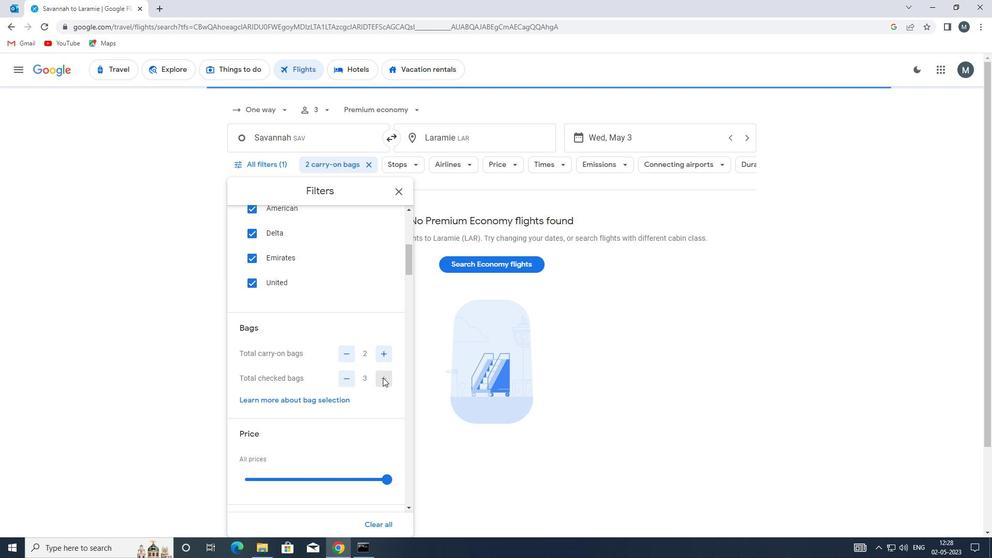 
Action: Mouse pressed left at (383, 377)
Screenshot: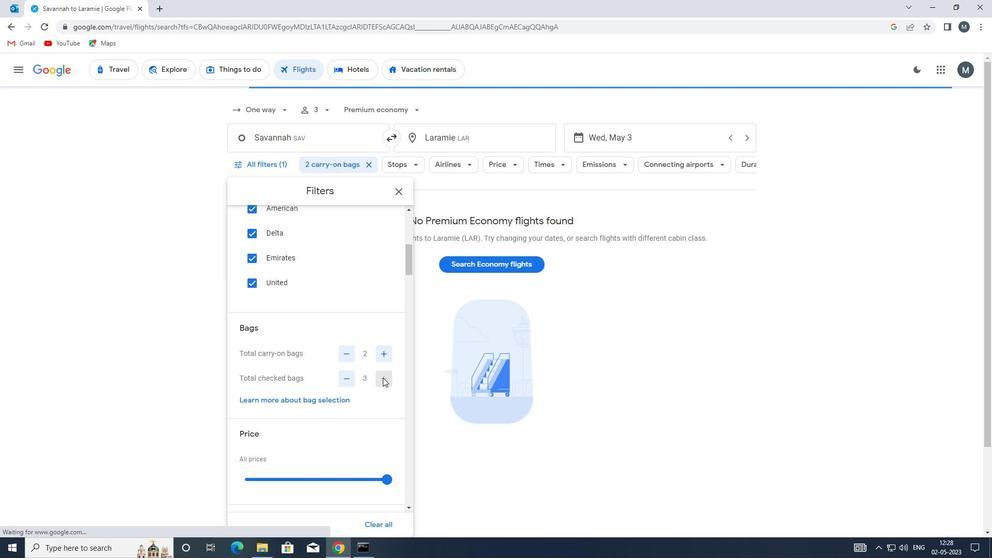 
Action: Mouse moved to (337, 366)
Screenshot: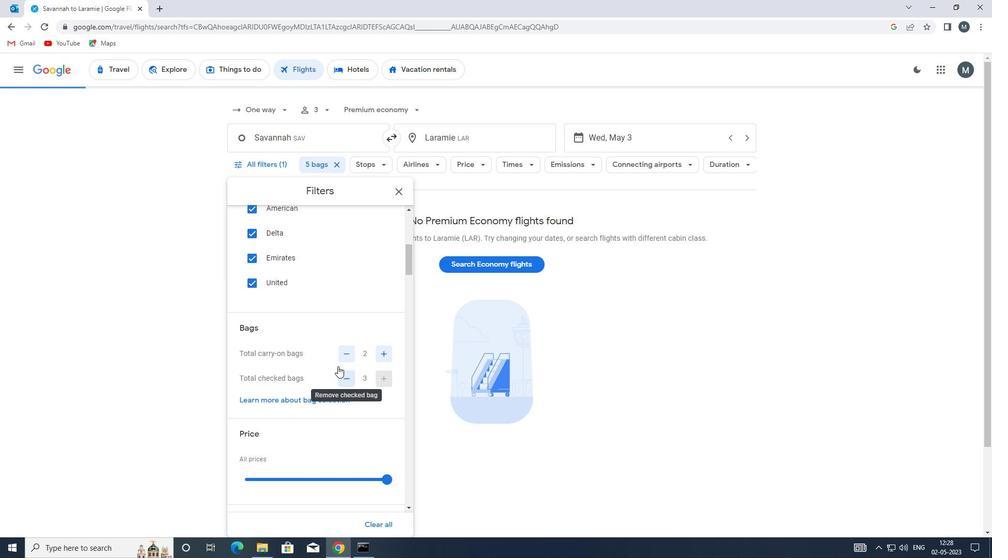 
Action: Mouse scrolled (337, 365) with delta (0, 0)
Screenshot: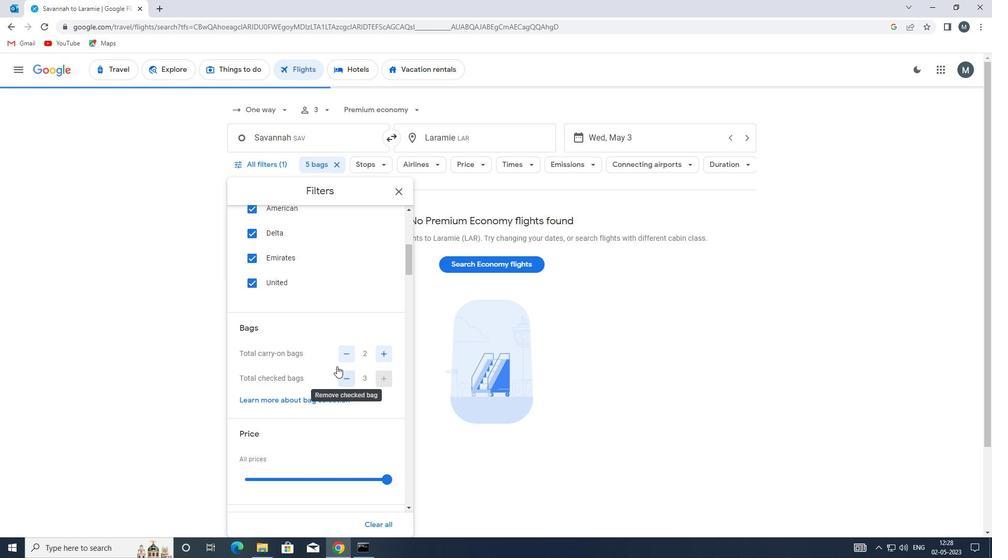 
Action: Mouse moved to (333, 366)
Screenshot: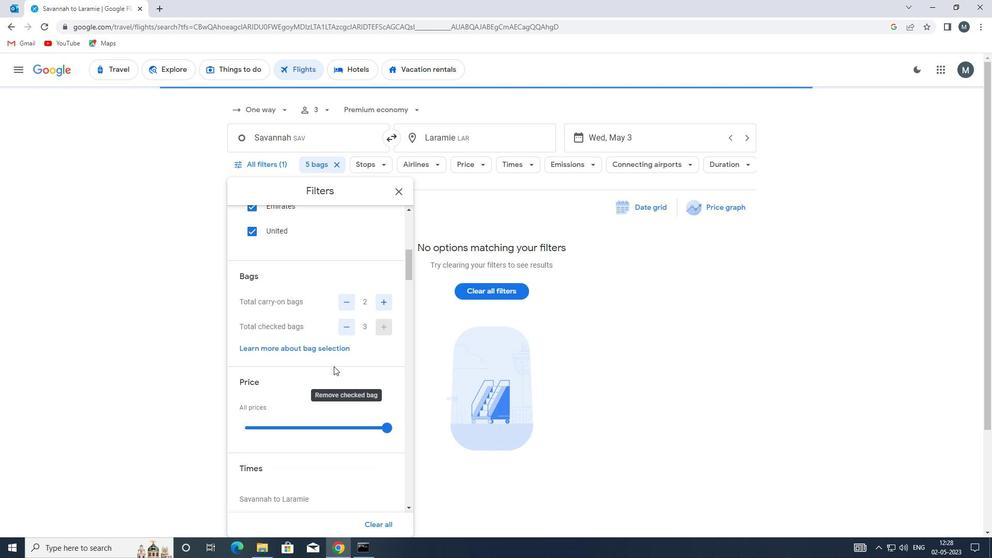 
Action: Mouse scrolled (333, 365) with delta (0, 0)
Screenshot: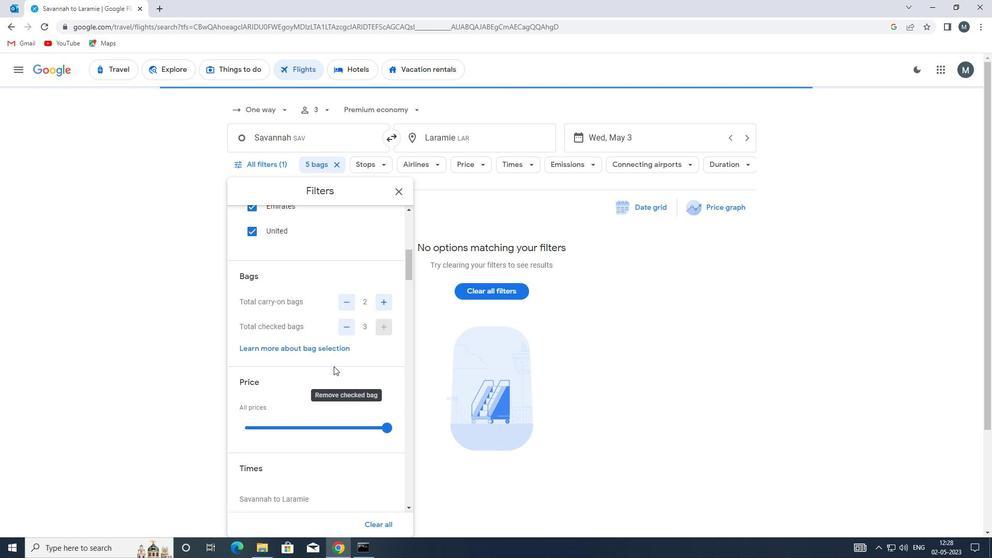 
Action: Mouse moved to (331, 366)
Screenshot: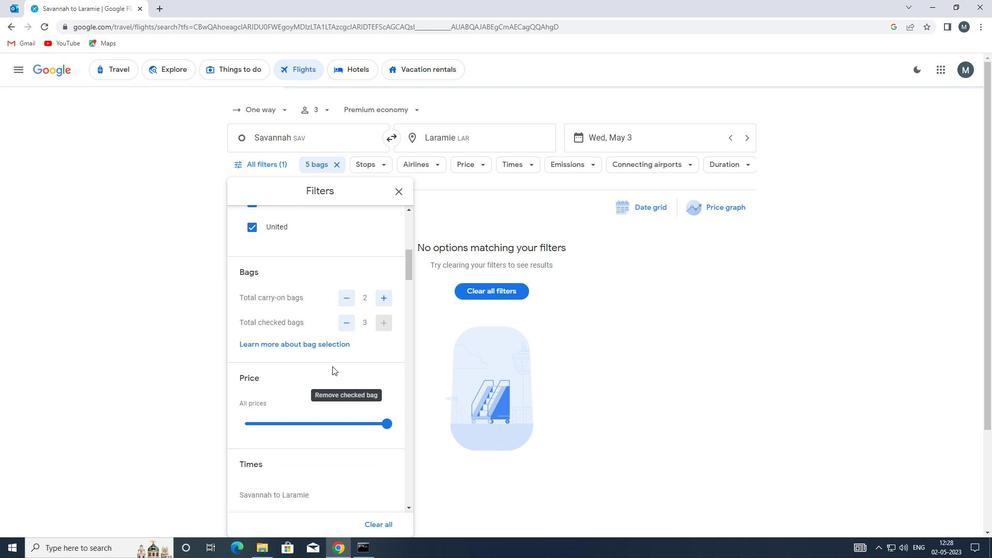 
Action: Mouse scrolled (331, 365) with delta (0, 0)
Screenshot: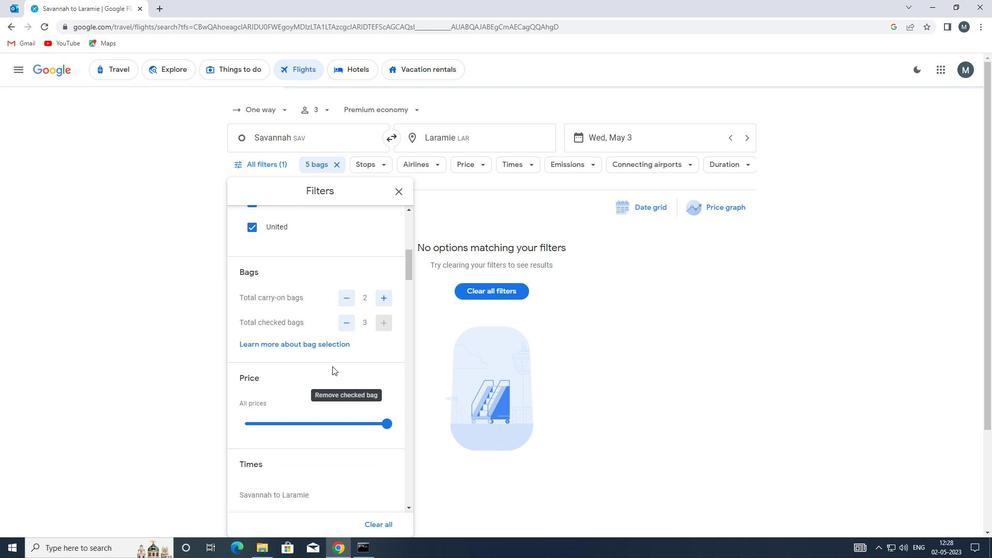 
Action: Mouse moved to (317, 324)
Screenshot: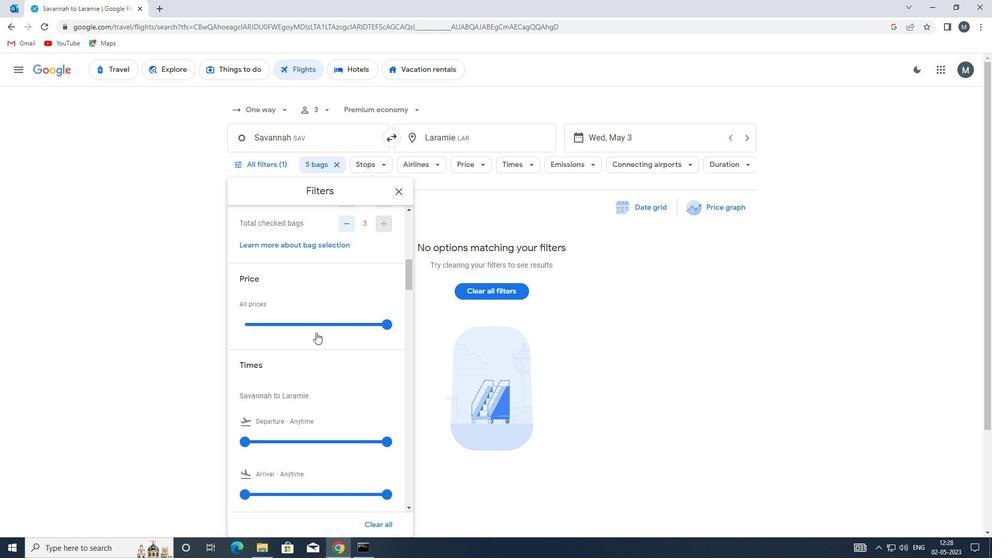 
Action: Mouse pressed left at (317, 324)
Screenshot: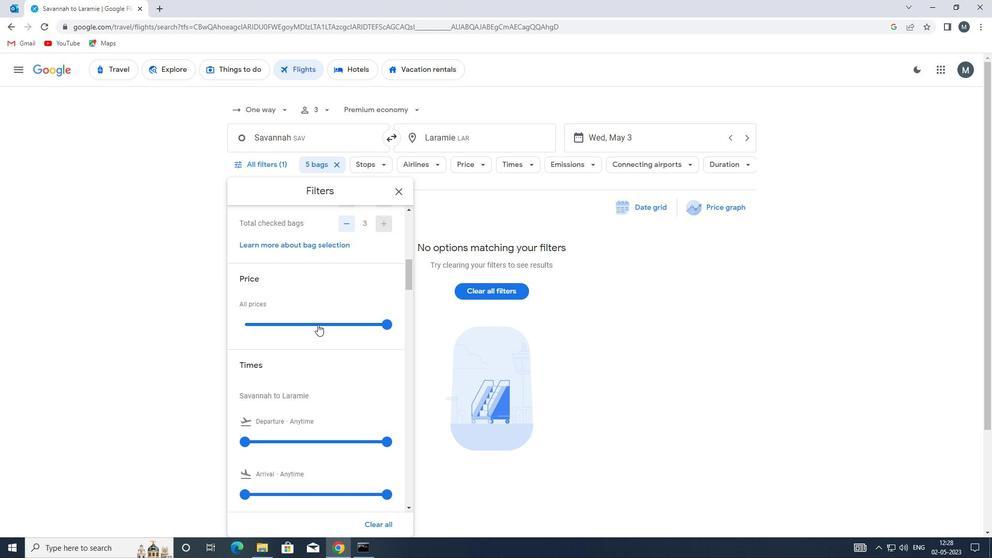 
Action: Mouse pressed left at (317, 324)
Screenshot: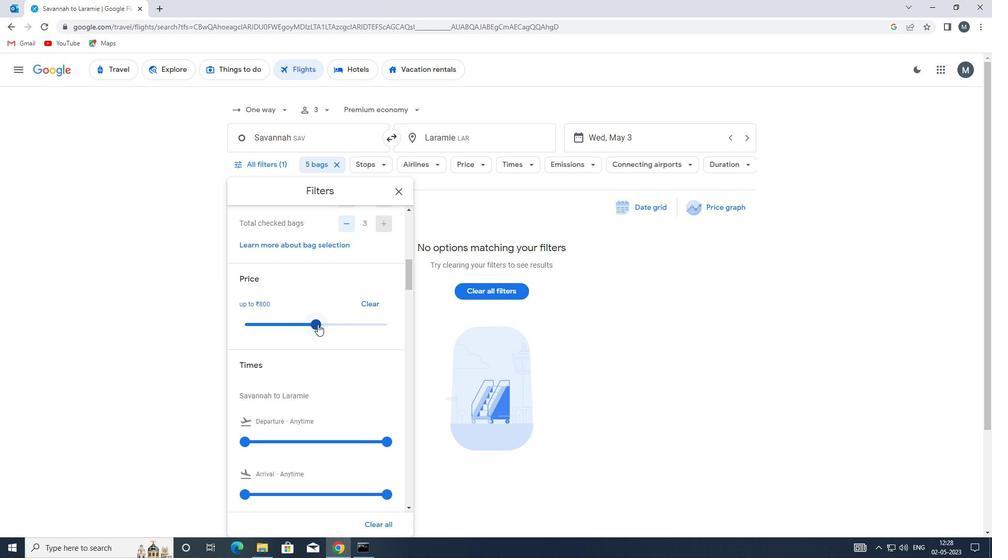 
Action: Mouse moved to (385, 327)
Screenshot: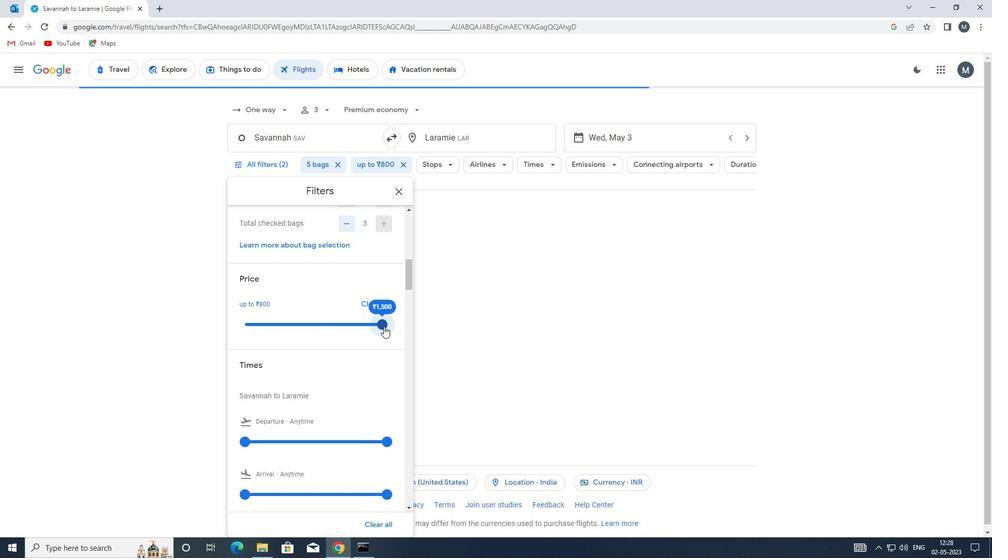 
Action: Mouse pressed left at (385, 327)
Screenshot: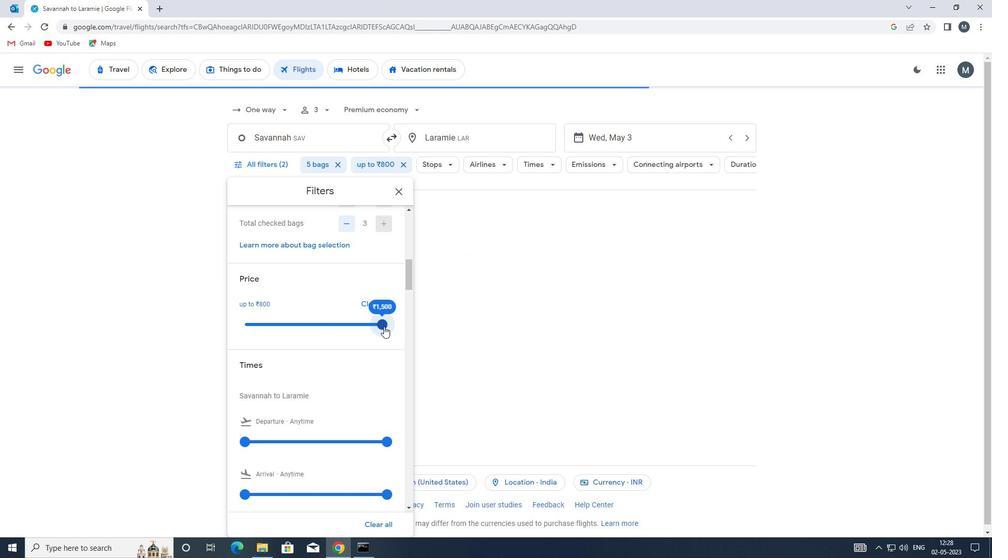 
Action: Mouse moved to (345, 323)
Screenshot: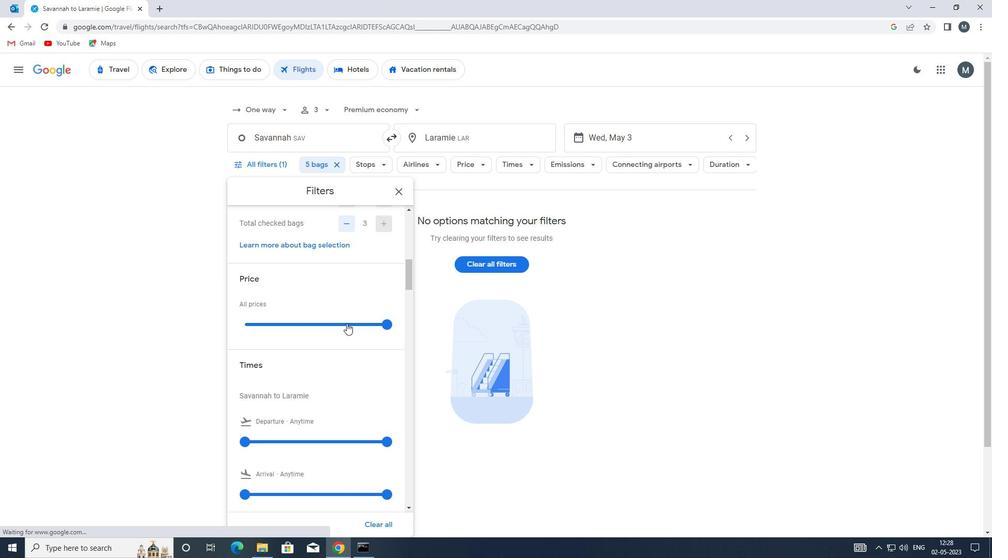 
Action: Mouse scrolled (345, 322) with delta (0, 0)
Screenshot: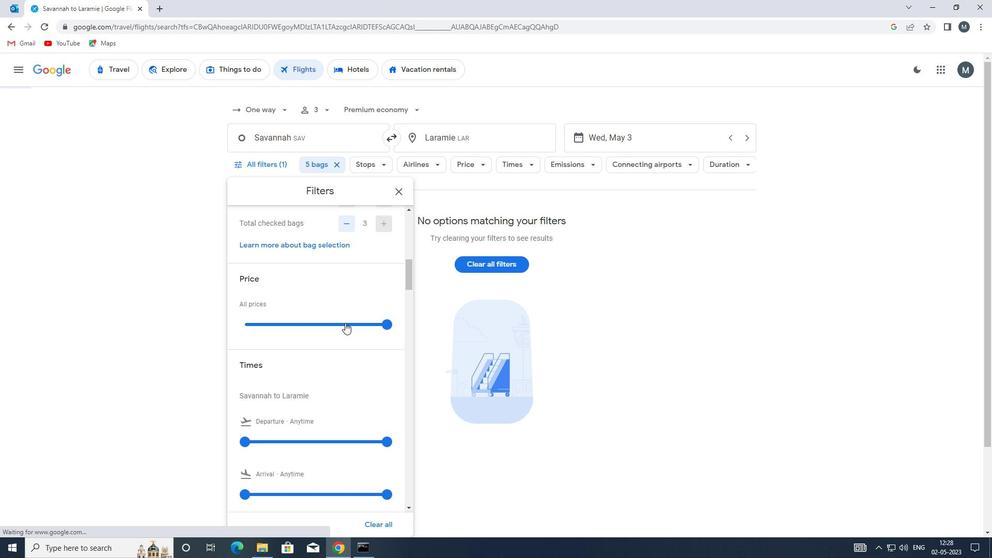 
Action: Mouse moved to (343, 323)
Screenshot: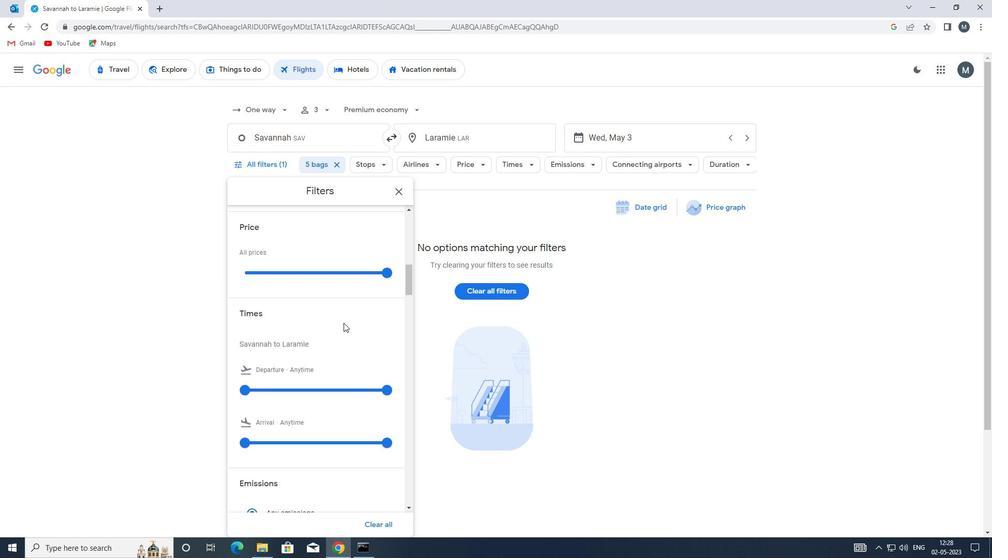 
Action: Mouse scrolled (343, 323) with delta (0, 0)
Screenshot: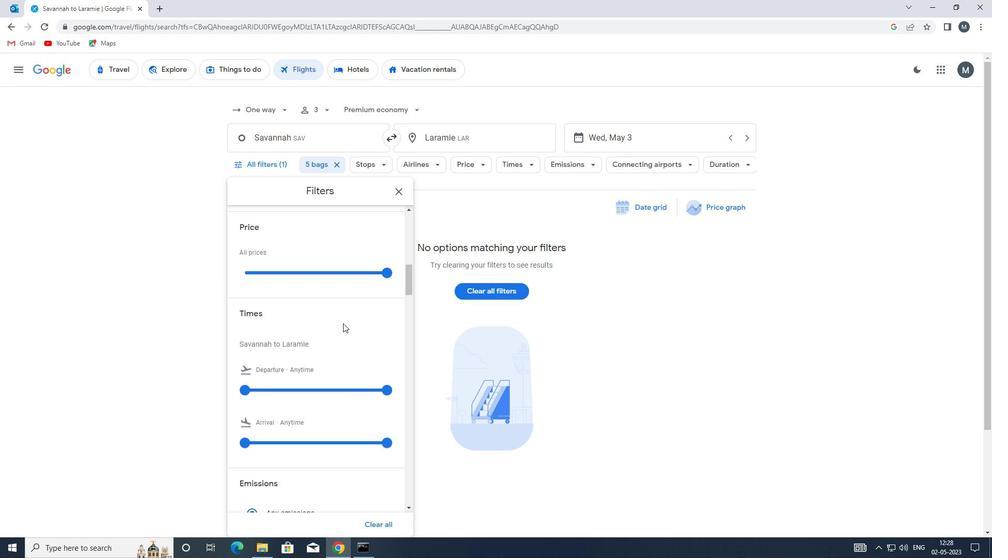
Action: Mouse moved to (264, 335)
Screenshot: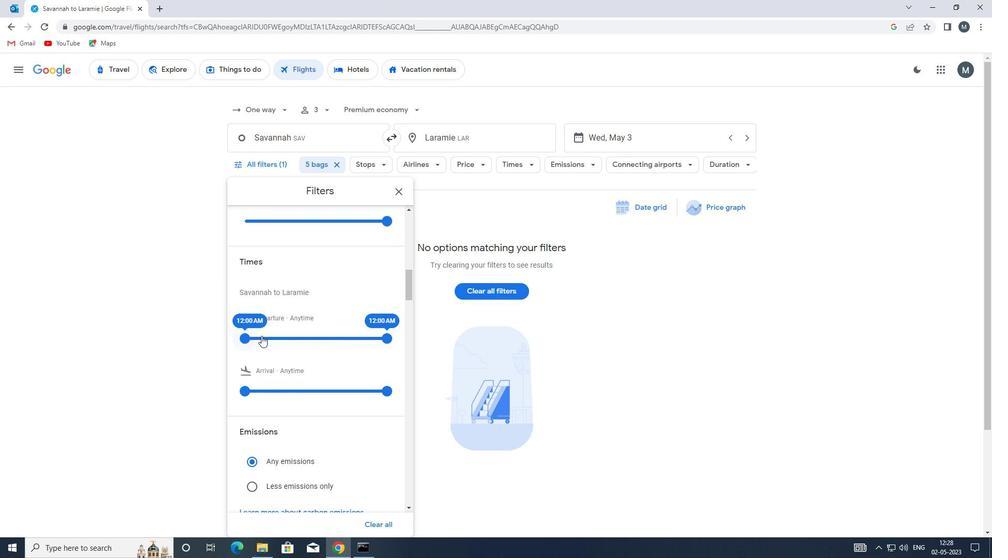 
Action: Mouse pressed left at (264, 335)
Screenshot: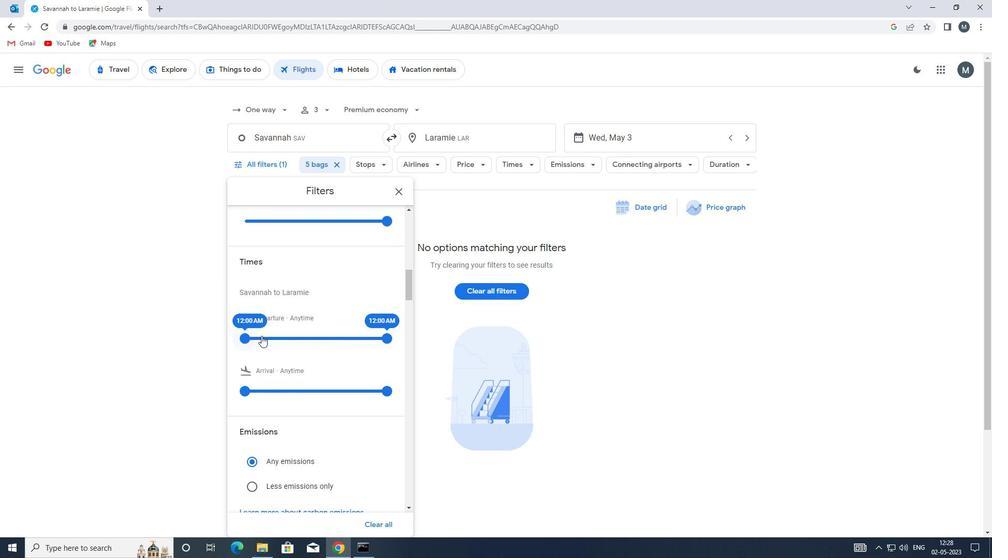 
Action: Mouse moved to (383, 338)
Screenshot: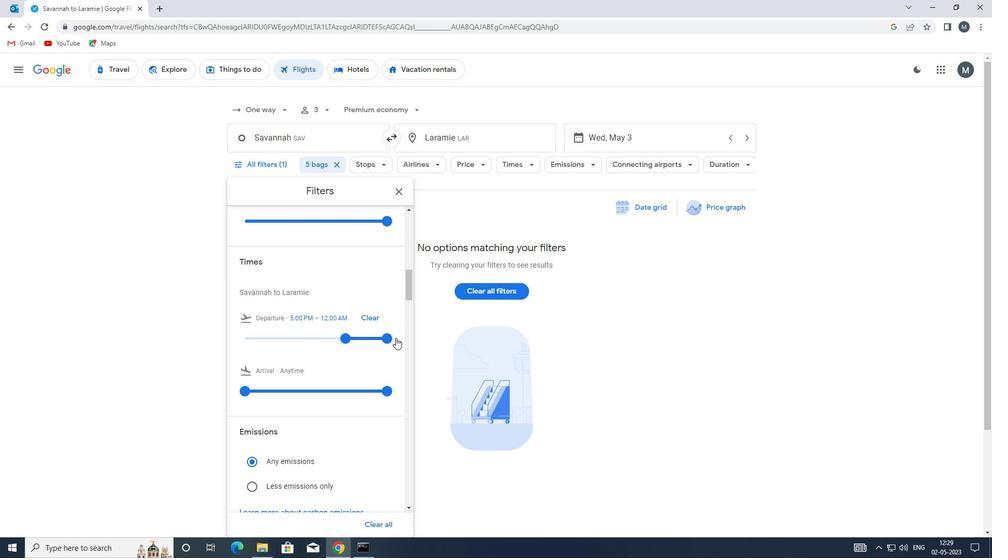 
Action: Mouse pressed left at (383, 338)
Screenshot: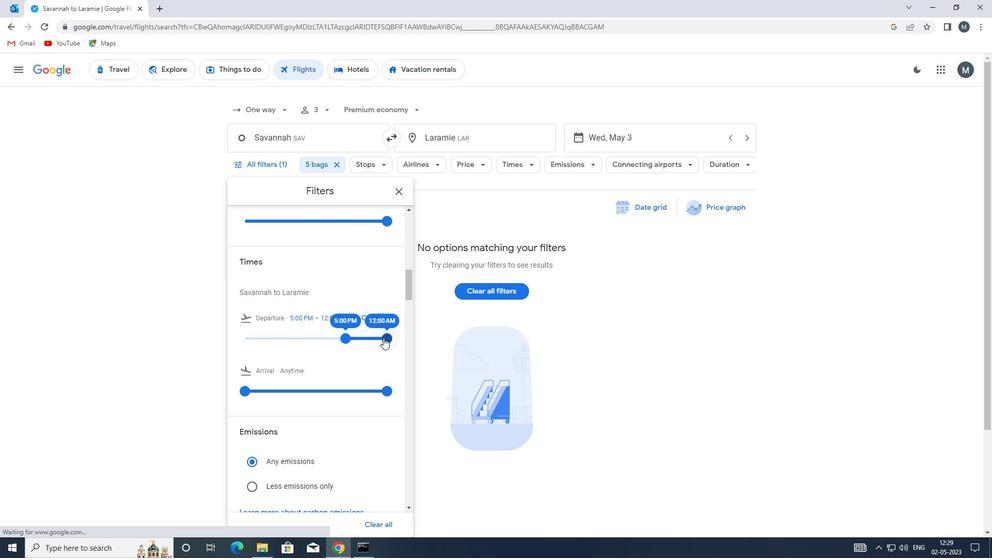 
Action: Mouse moved to (344, 333)
Screenshot: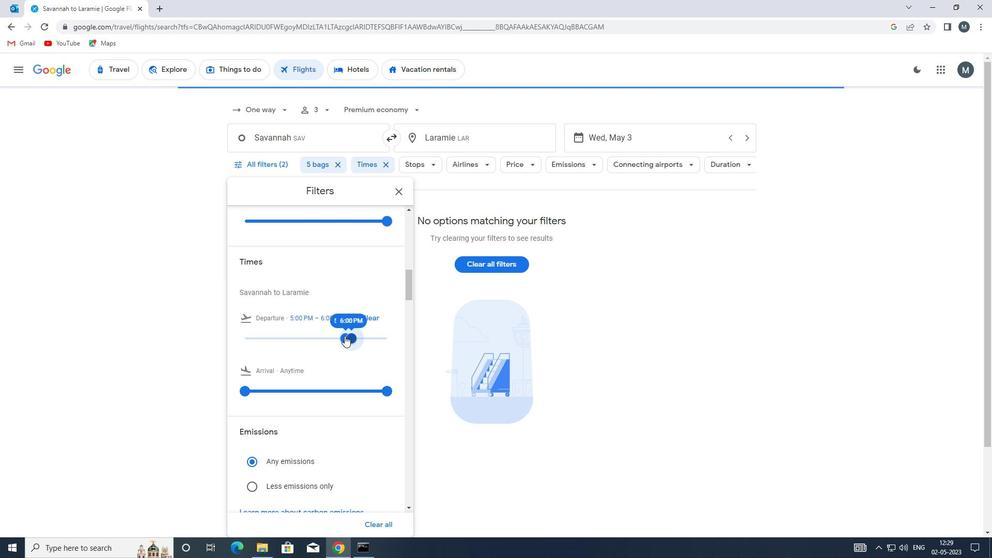 
Action: Mouse scrolled (344, 333) with delta (0, 0)
Screenshot: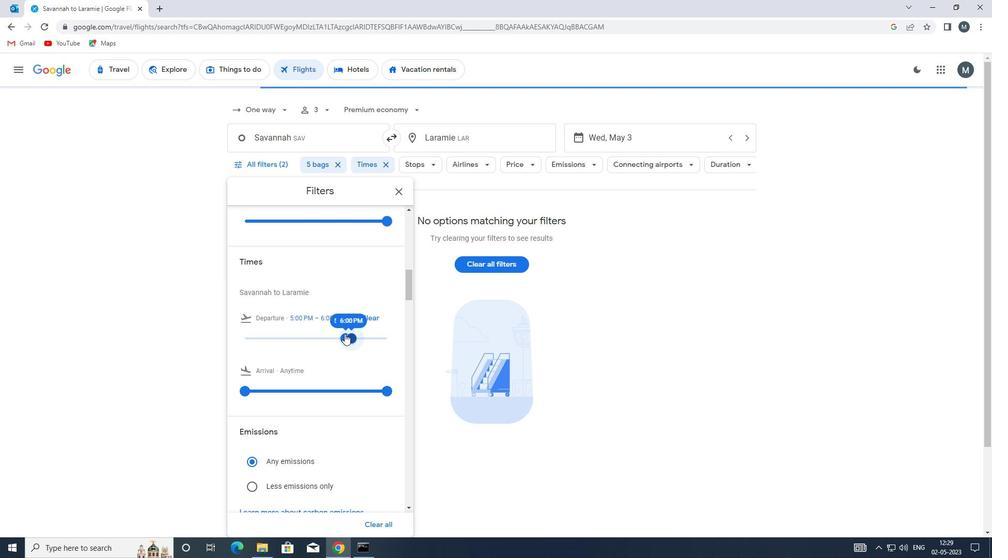 
Action: Mouse scrolled (344, 333) with delta (0, 0)
Screenshot: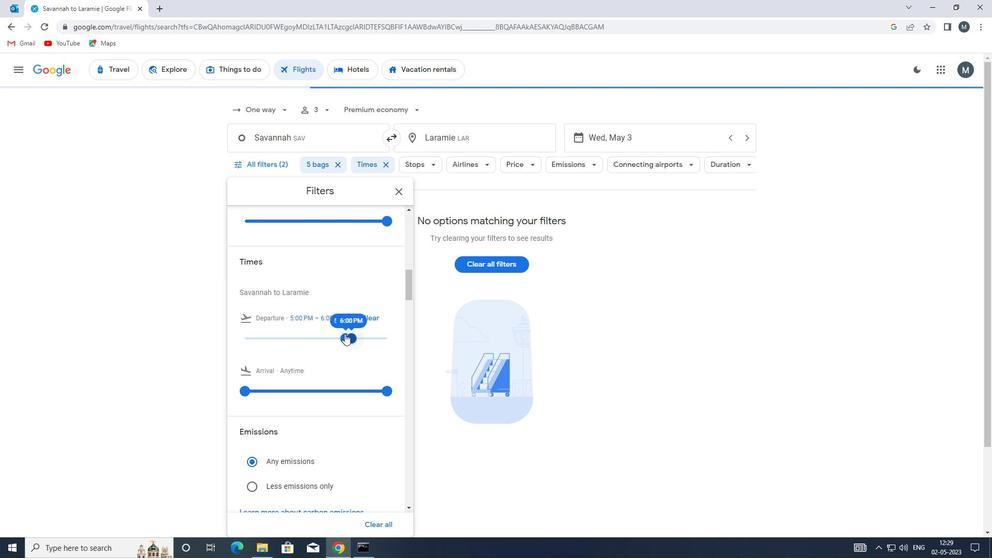 
Action: Mouse moved to (400, 189)
Screenshot: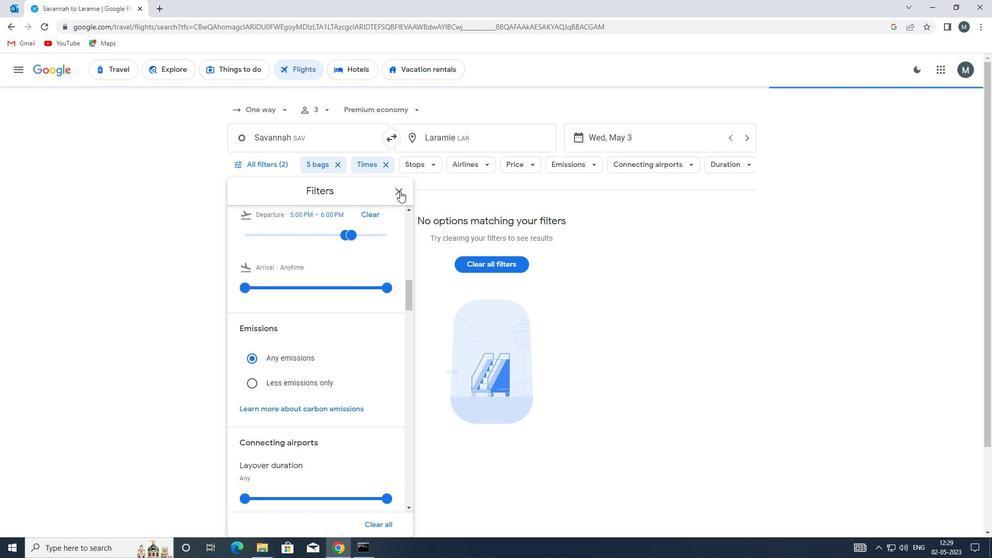 
Action: Mouse pressed left at (400, 189)
Screenshot: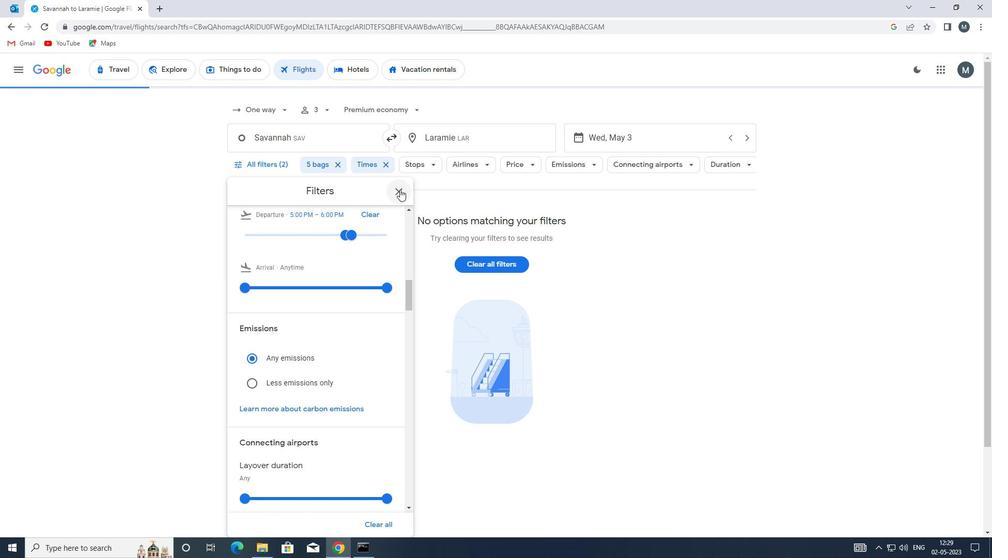 
